Task: Add an event with the title Third Coffee Meeting with a Client, date '2023/12/29', time 7:50 AM to 9:50 AMand add a description: The AGM will conclude with a summary of the key outcomes, decisions, and action points discussed during the meeting. It will also provide a glimpse into the organization's strategic priorities and initiatives for the upcoming year. Attendees will leave with a clear understanding of the organization's performance, direction, and the shared commitment to its success., put the event into Blue category, logged in from the account softage.3@softage.netand send the event invitation to softage.9@softage.net and softage.10@softage.net. Set a reminder for the event 2 hour before
Action: Mouse moved to (104, 113)
Screenshot: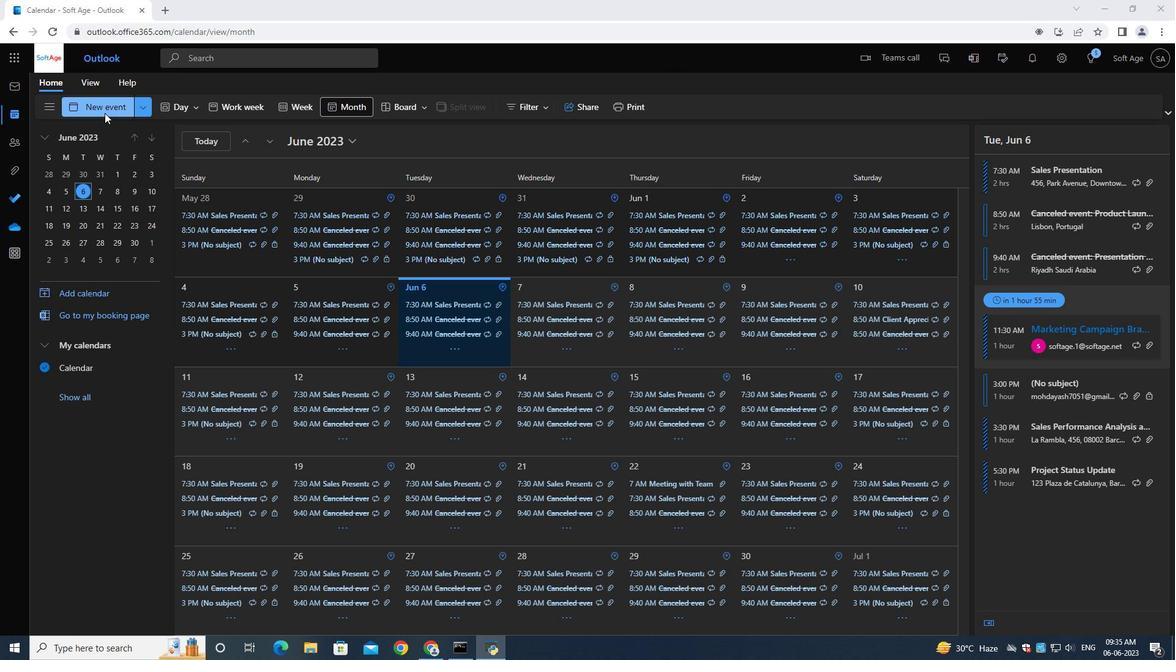 
Action: Mouse pressed left at (104, 113)
Screenshot: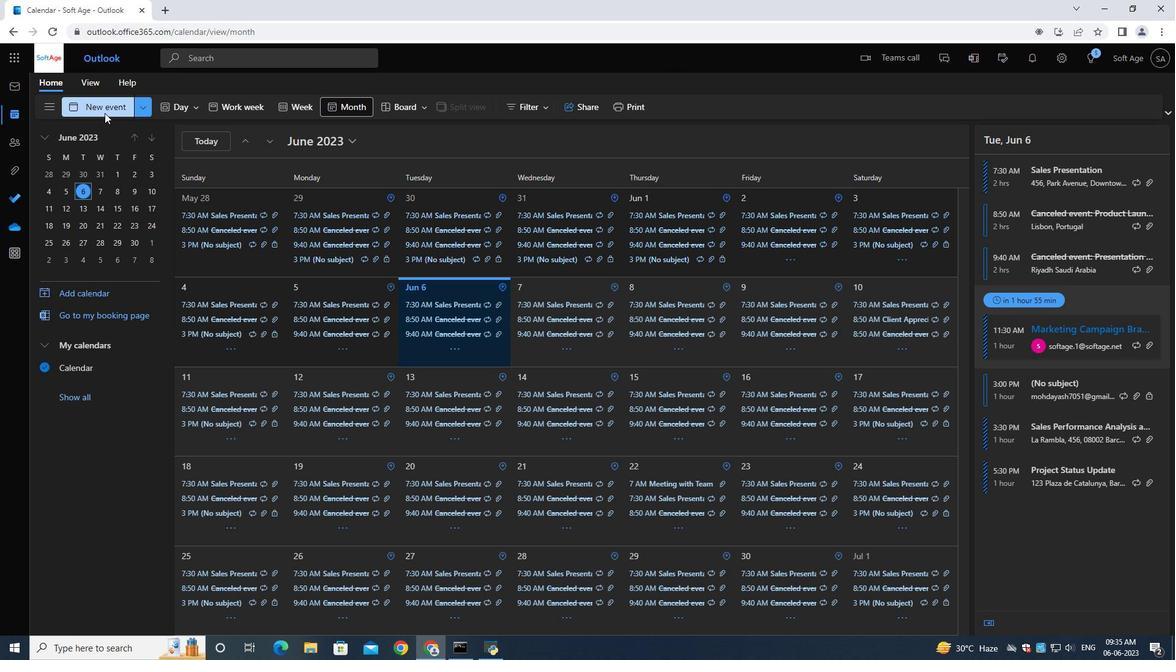 
Action: Mouse moved to (335, 179)
Screenshot: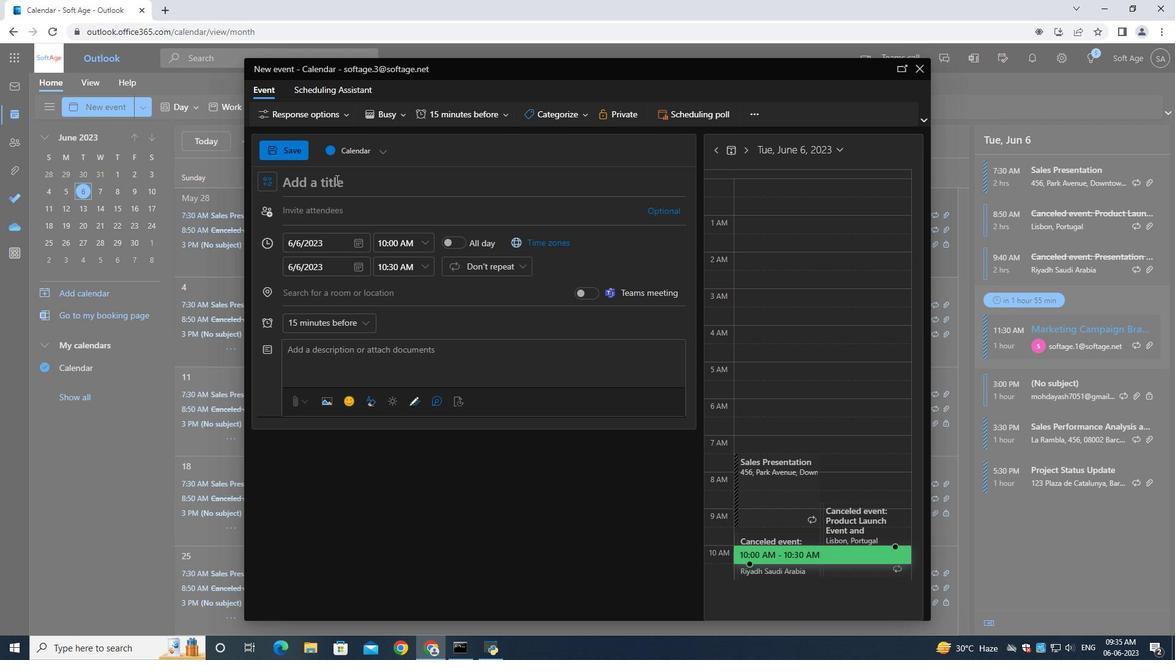 
Action: Mouse pressed left at (335, 179)
Screenshot: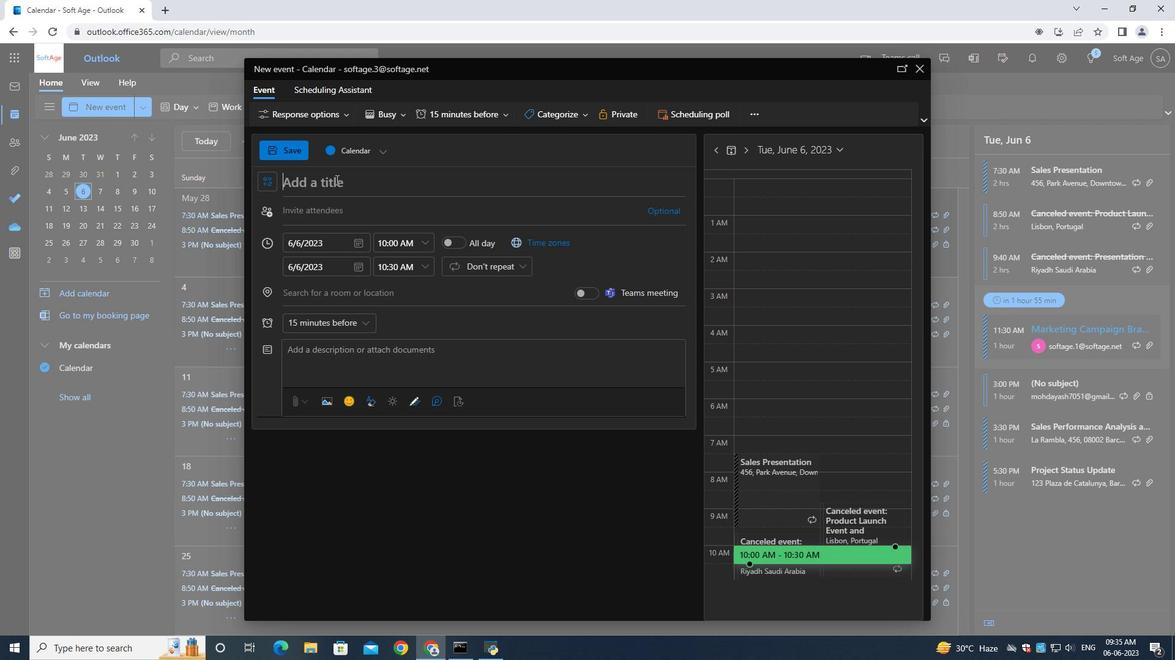
Action: Mouse moved to (335, 179)
Screenshot: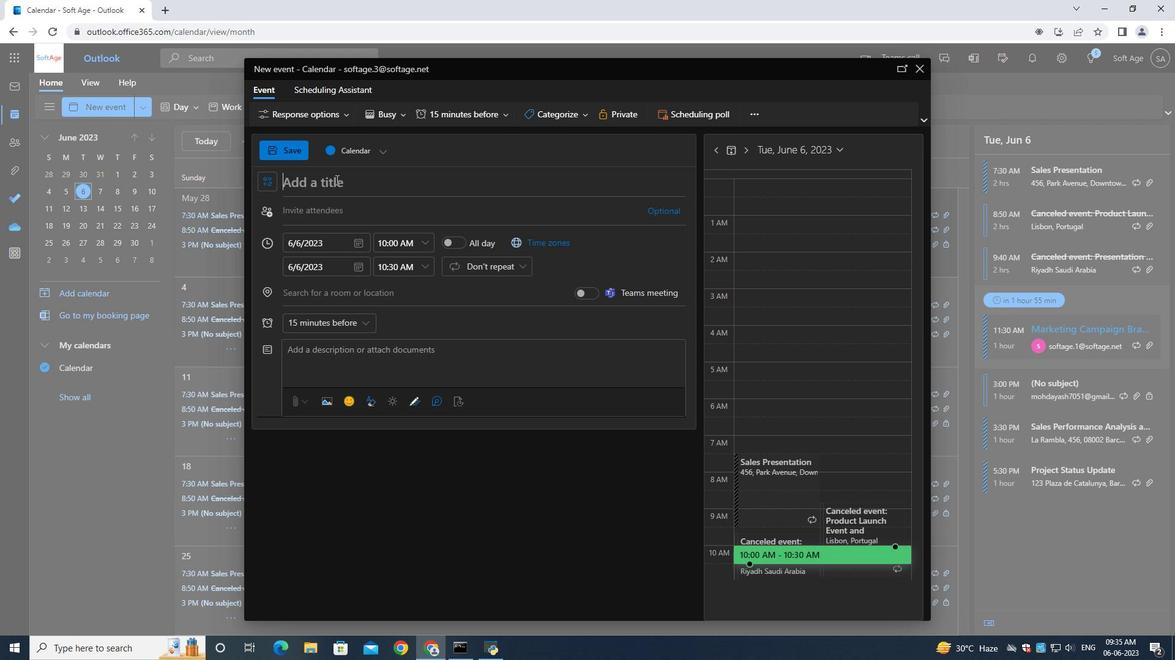 
Action: Key pressed <Key.shift><Key.shift><Key.shift>Third<Key.space><Key.shift>Coffee<Key.space><Key.shift><Key.shift><Key.shift><Key.shift><Key.shift><Key.shift><Key.shift><Key.shift><Key.shift><Key.shift><Key.shift><Key.shift><Key.shift><Key.shift><Key.shift><Key.shift><Key.shift><Key.shift><Key.shift><Key.shift><Key.shift><Key.shift><Key.shift>Meeting<Key.space>with<Key.space>a<Key.space><Key.shift>Client
Screenshot: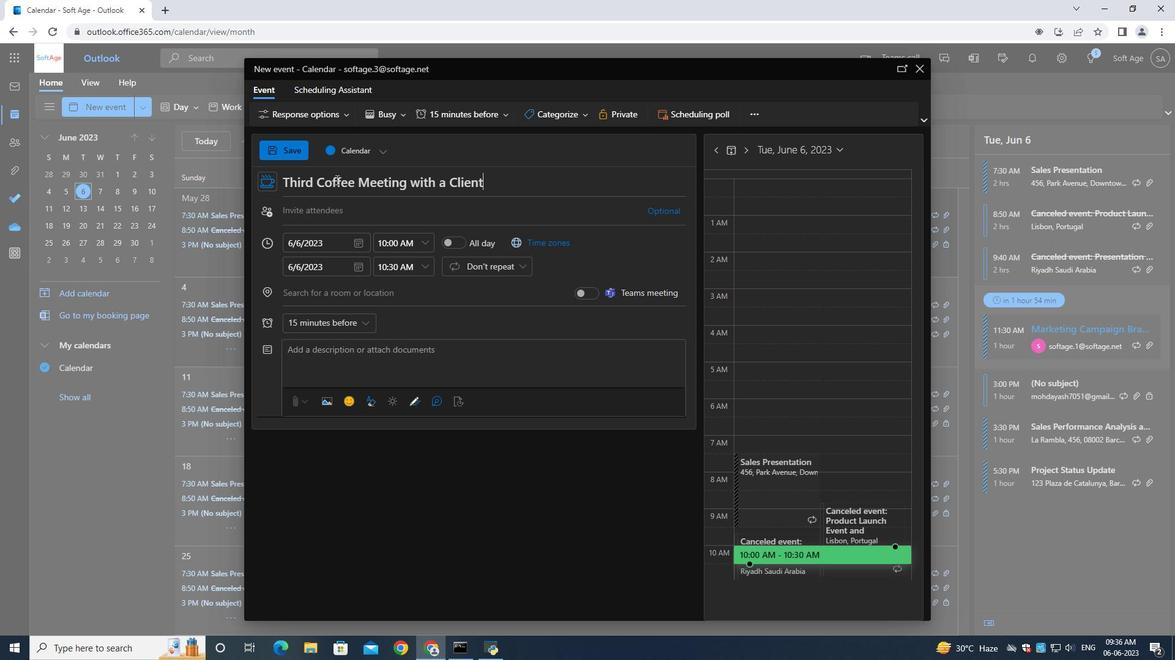 
Action: Mouse moved to (356, 241)
Screenshot: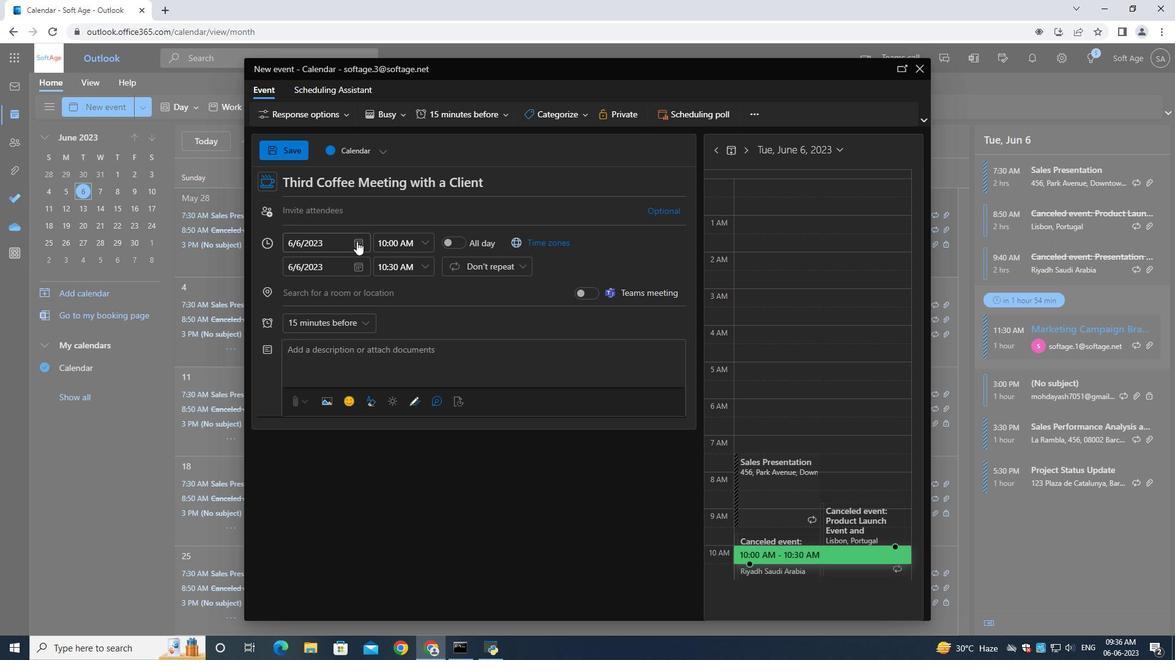 
Action: Mouse pressed left at (356, 241)
Screenshot: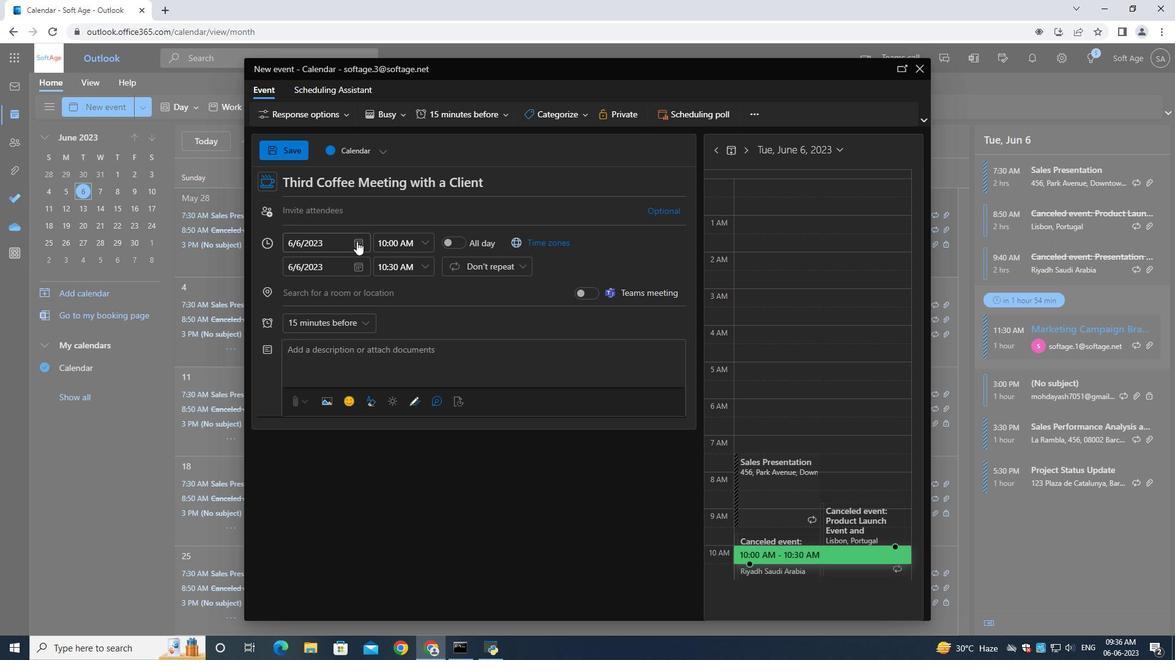 
Action: Mouse moved to (400, 266)
Screenshot: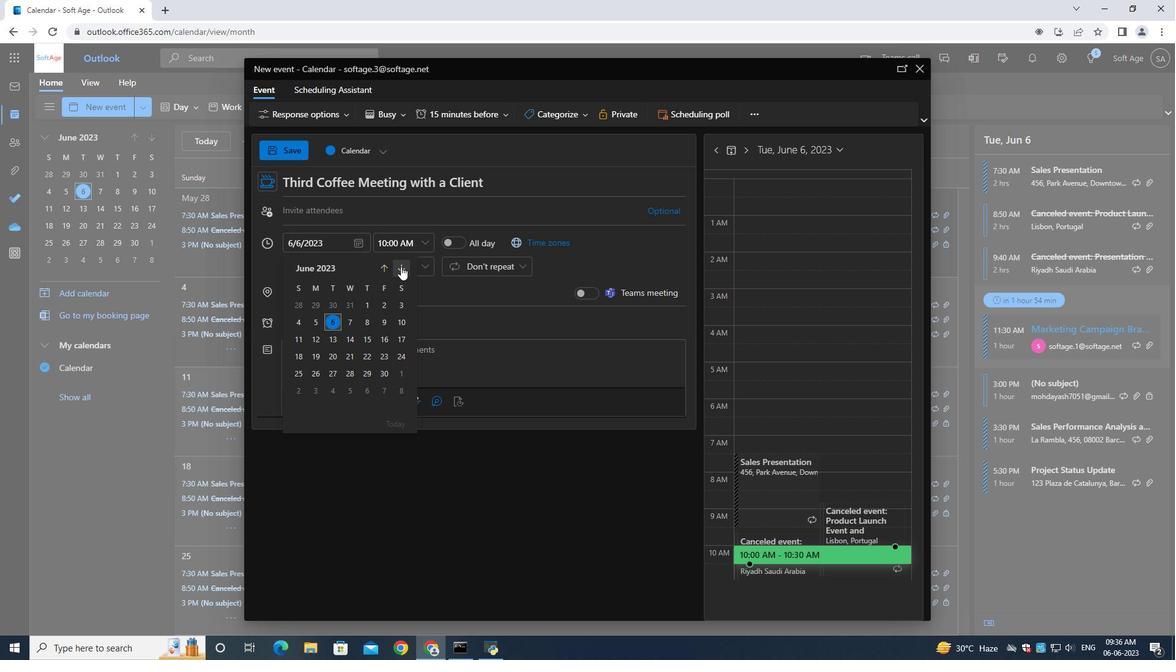 
Action: Mouse pressed left at (400, 266)
Screenshot: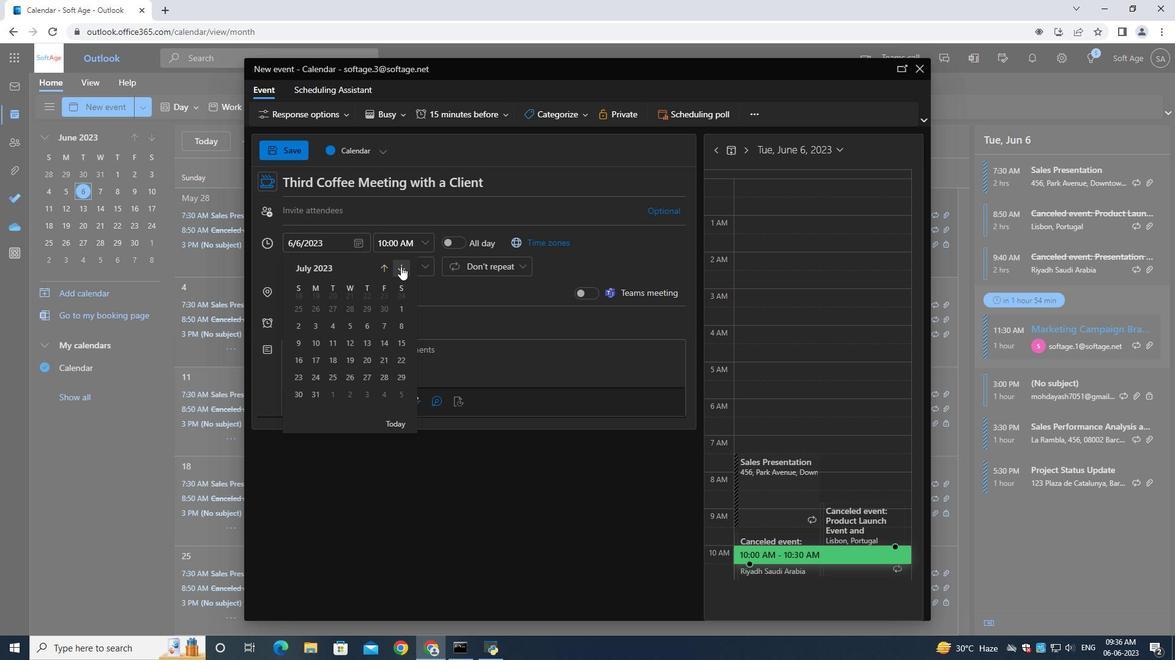
Action: Mouse moved to (400, 266)
Screenshot: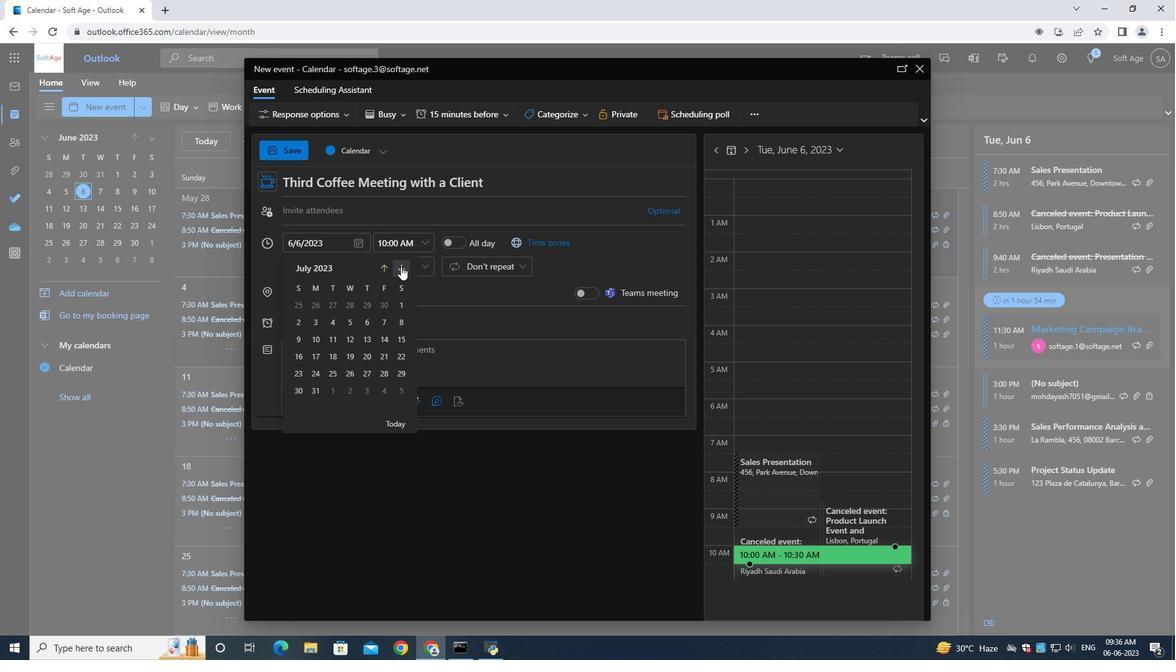 
Action: Mouse pressed left at (400, 266)
Screenshot: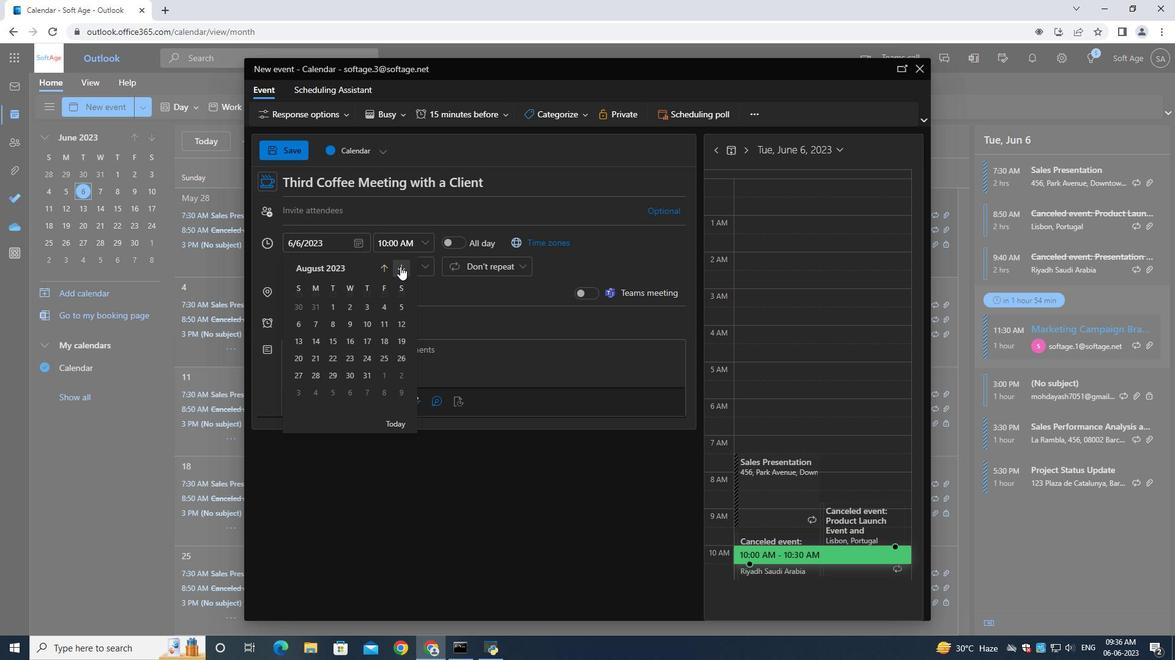 
Action: Mouse moved to (400, 266)
Screenshot: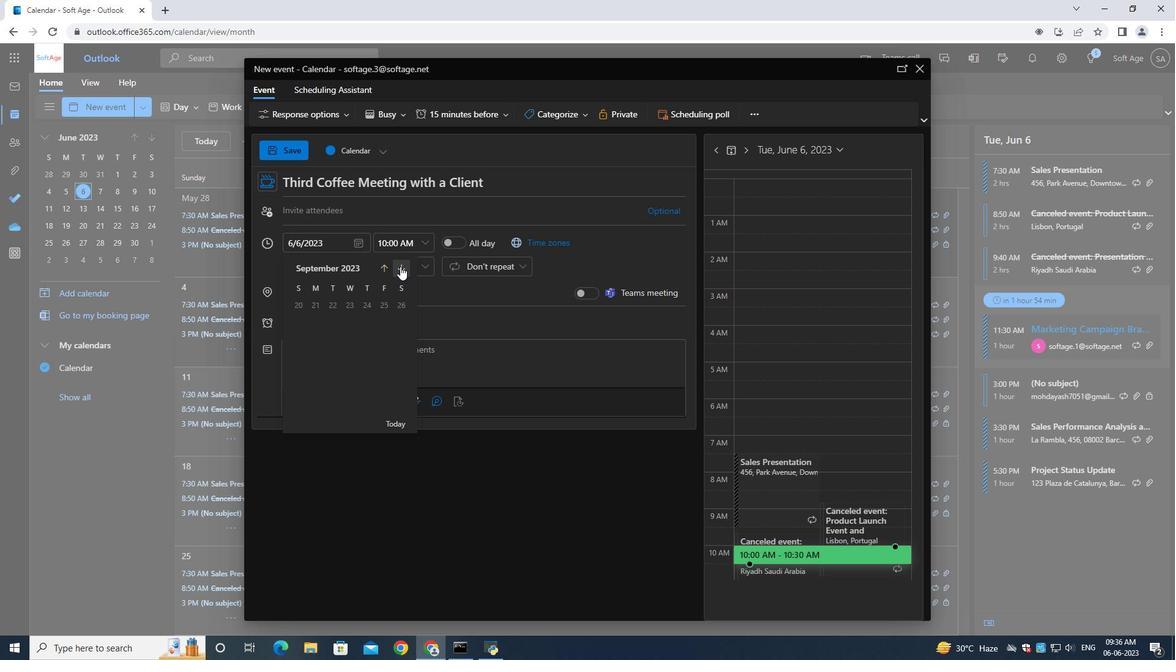 
Action: Mouse pressed left at (400, 266)
Screenshot: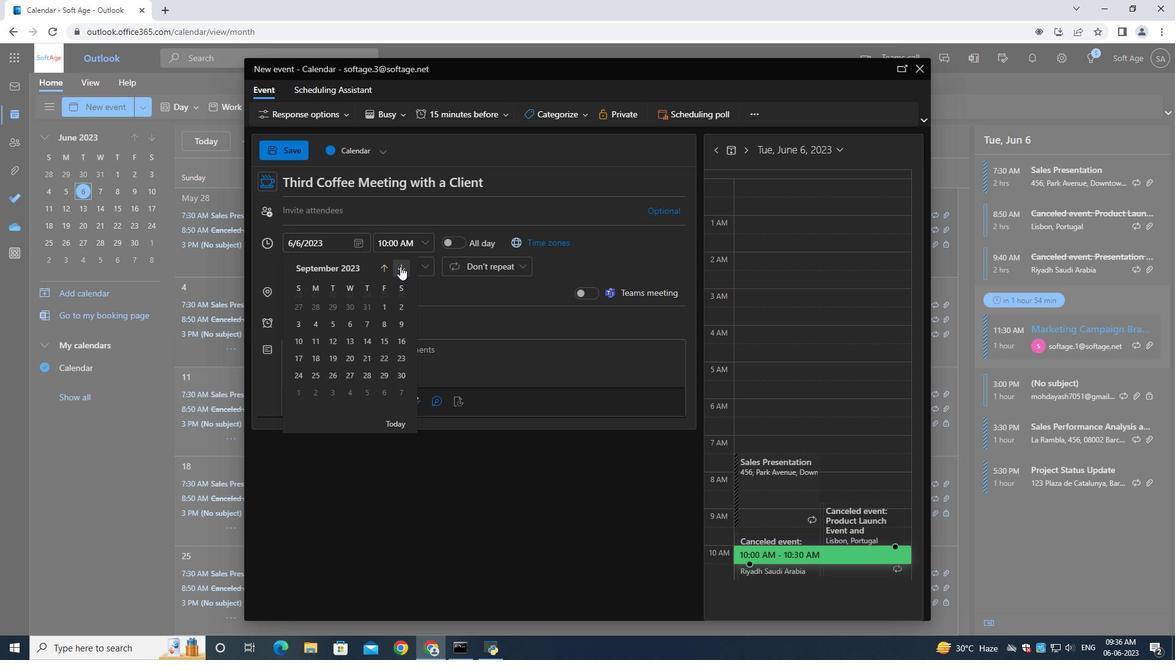 
Action: Mouse moved to (400, 266)
Screenshot: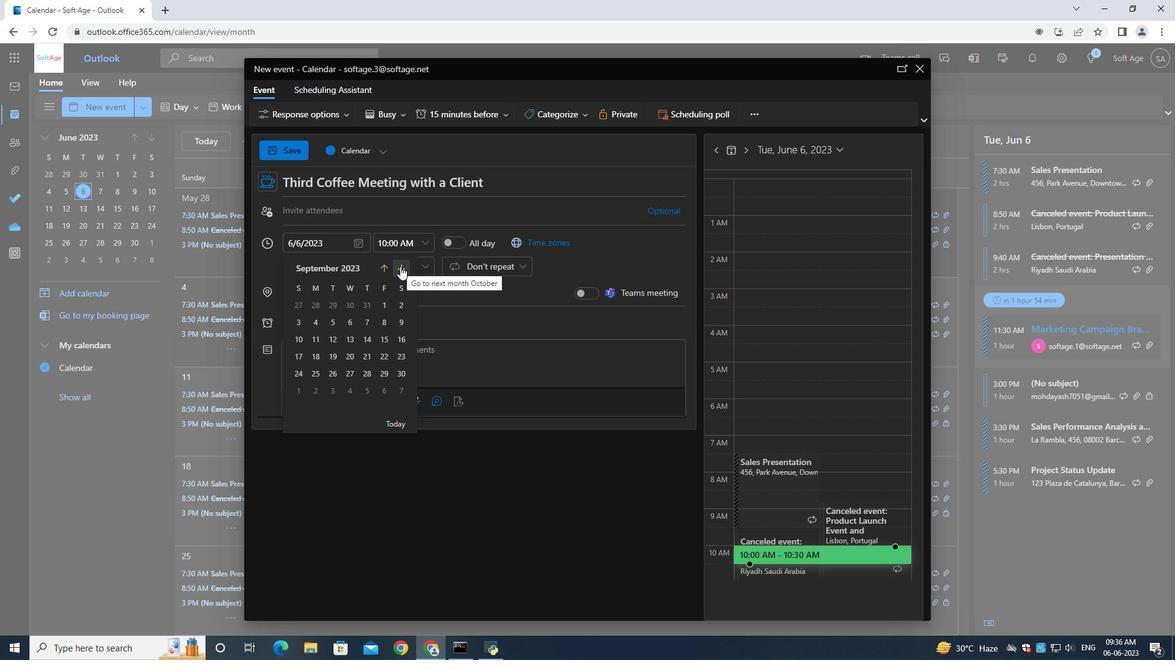 
Action: Mouse pressed left at (400, 266)
Screenshot: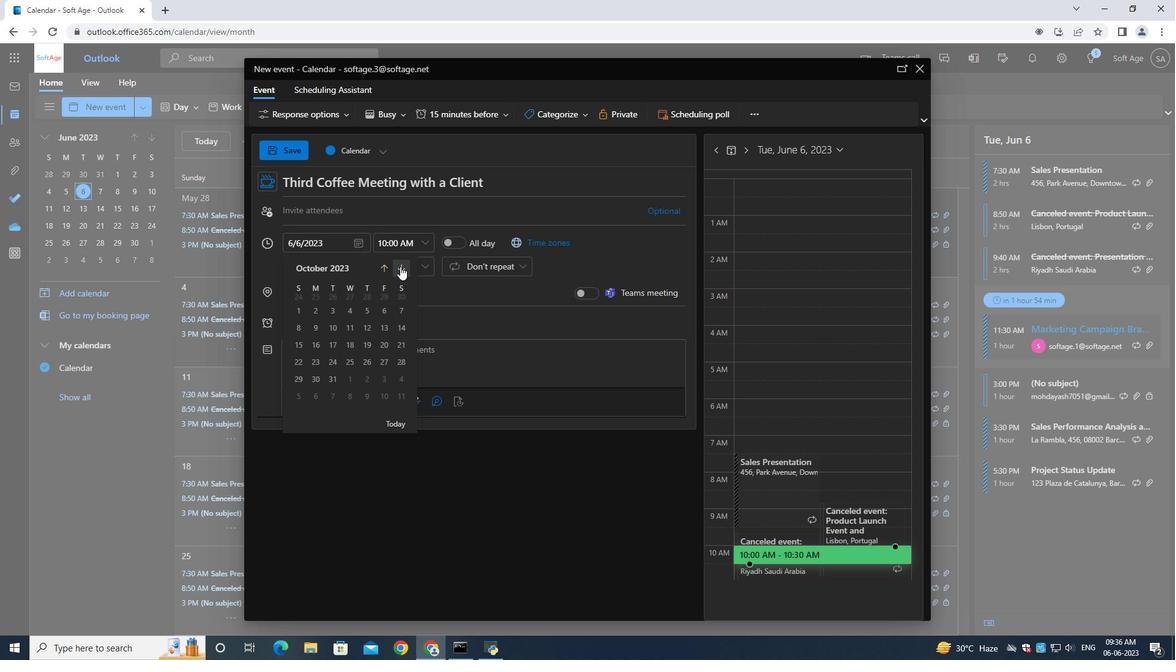 
Action: Mouse pressed left at (400, 266)
Screenshot: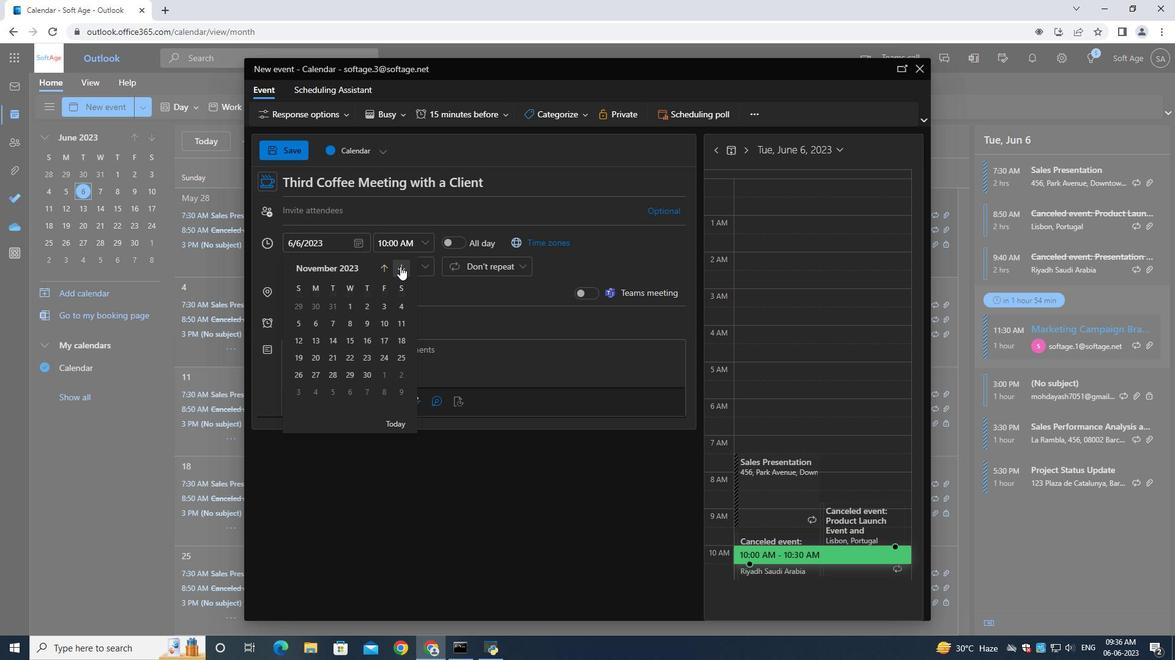
Action: Mouse pressed left at (400, 266)
Screenshot: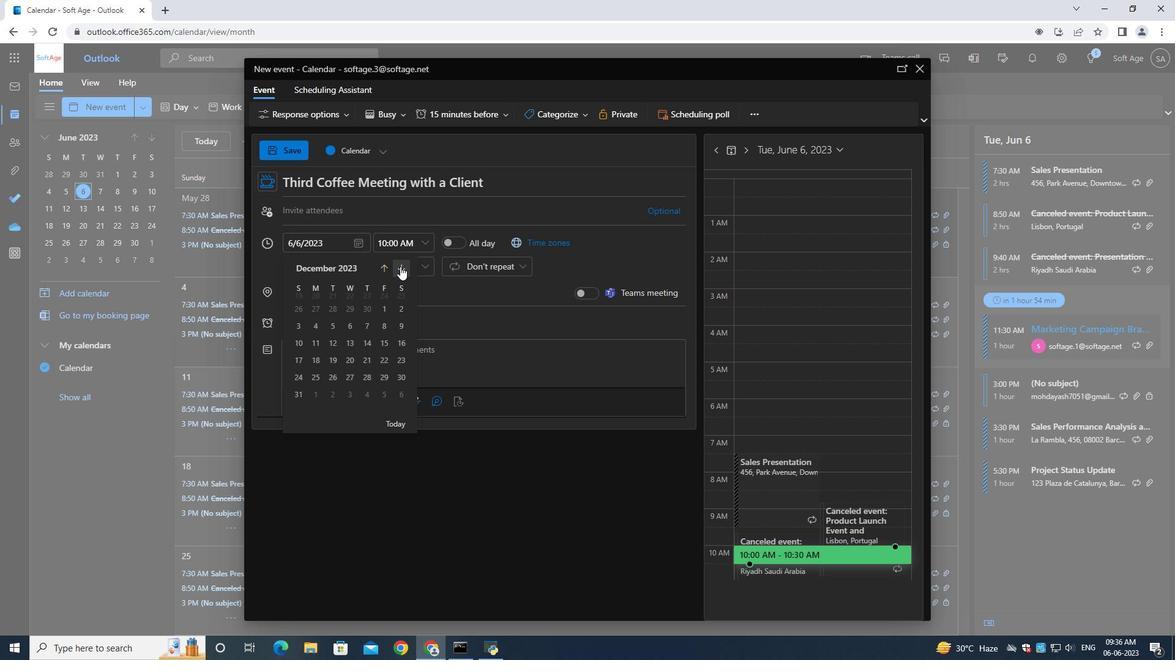 
Action: Mouse moved to (391, 379)
Screenshot: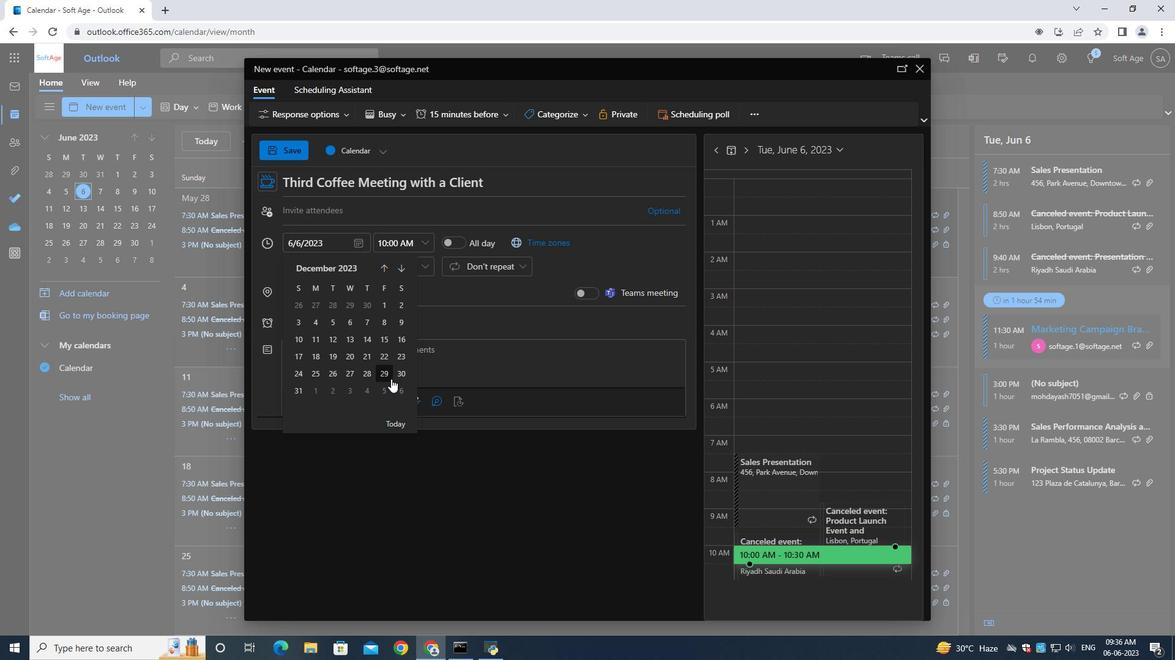 
Action: Mouse pressed left at (391, 379)
Screenshot: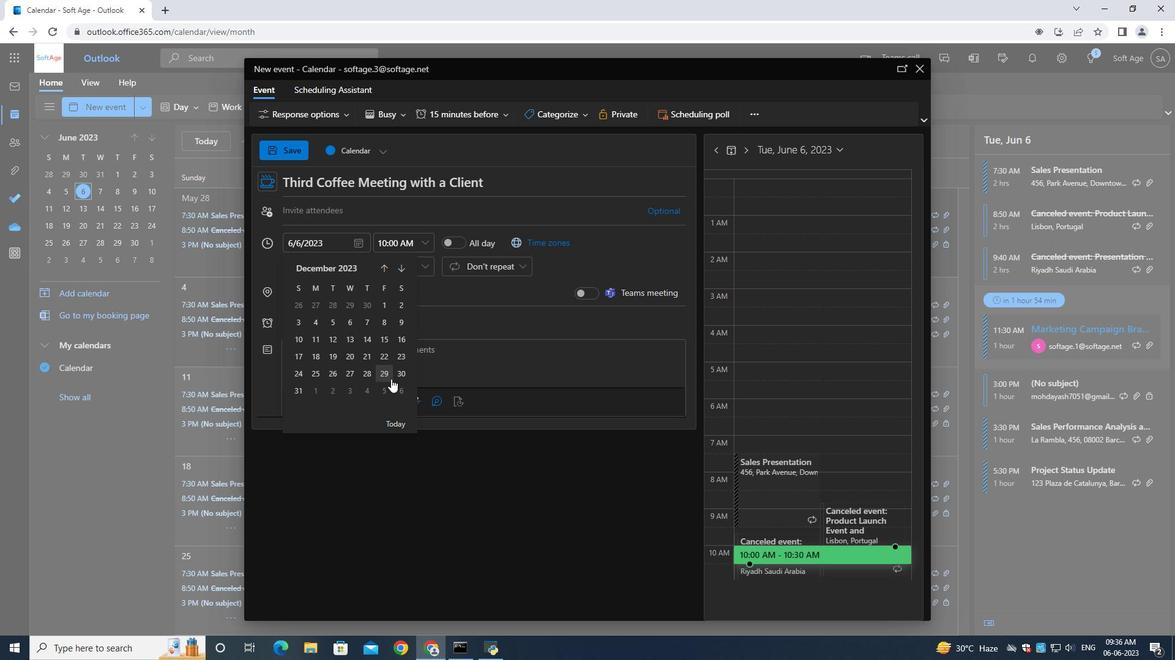 
Action: Mouse moved to (424, 244)
Screenshot: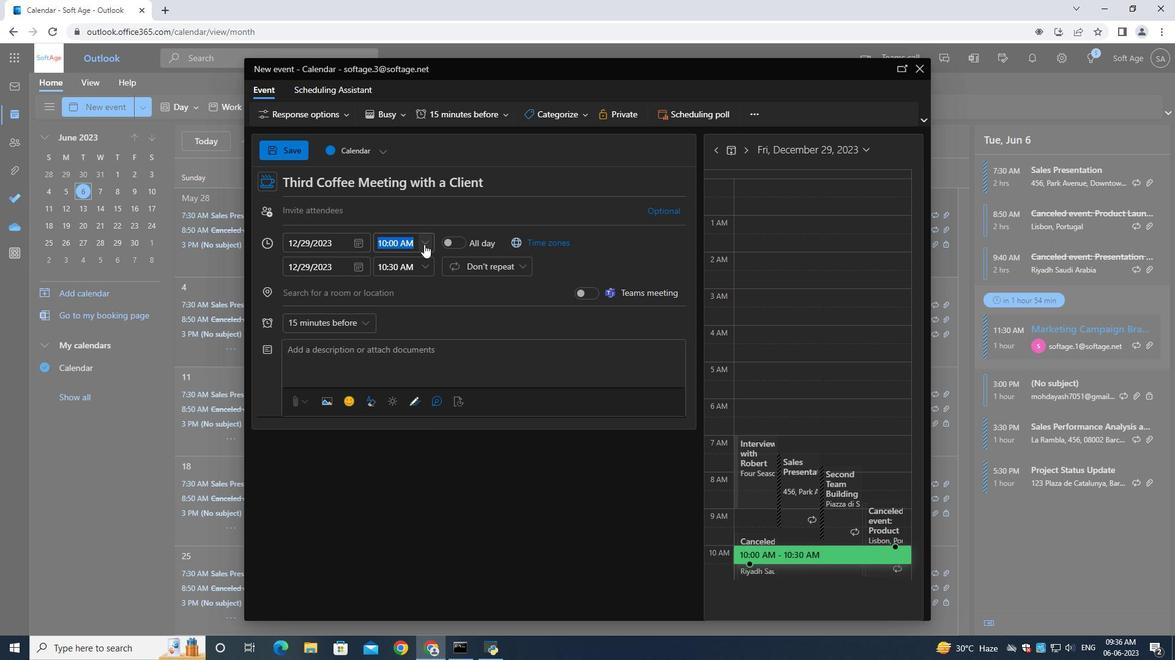 
Action: Mouse pressed left at (424, 244)
Screenshot: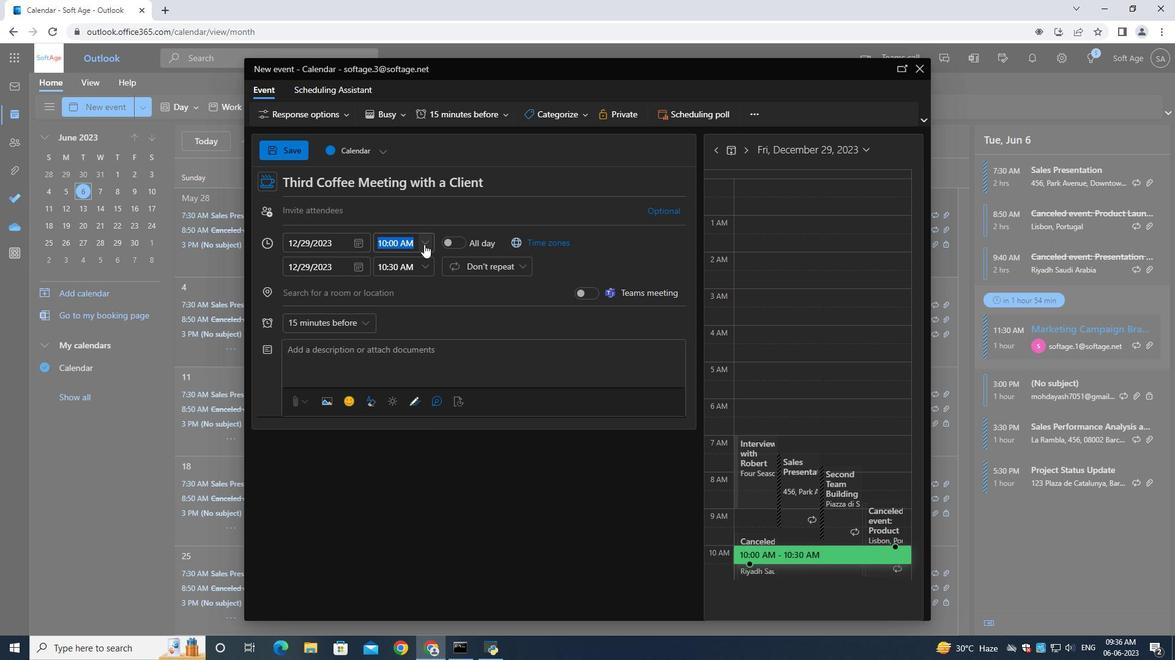 
Action: Mouse moved to (413, 246)
Screenshot: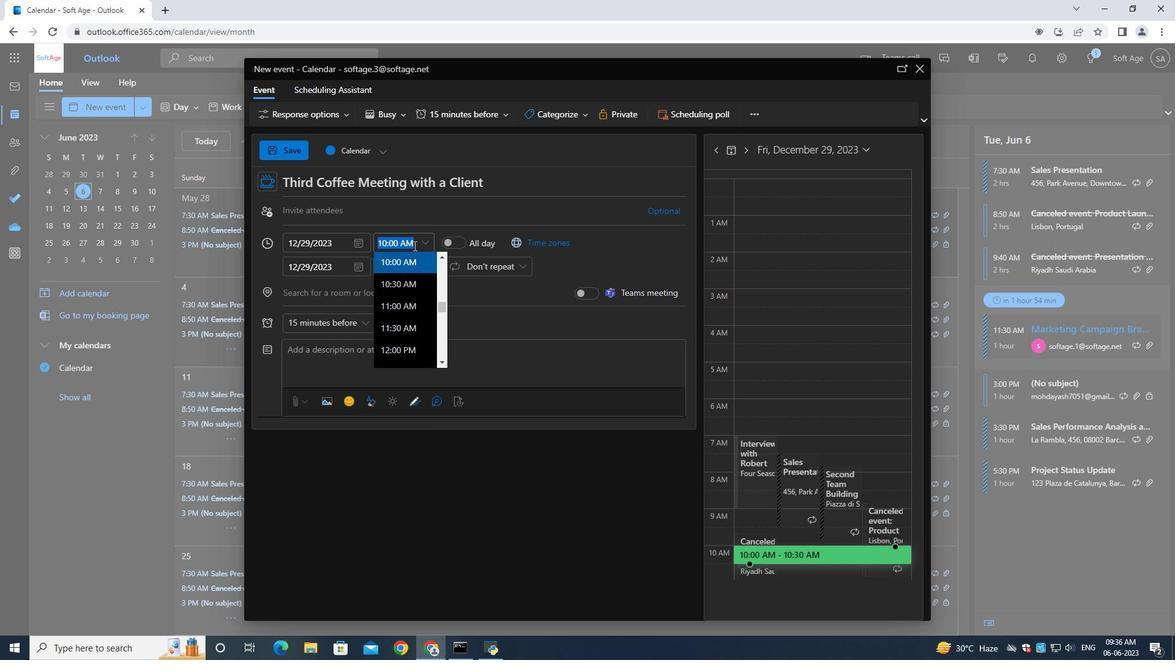 
Action: Key pressed 7<Key.enter><Key.shift_r><Key.shift_r><Key.shift_r><Key.shift_r><Key.shift_r><Key.shift_r><Key.shift_r><Key.shift_r><Key.shift_r><Key.shift_r><Key.shift_r><Key.shift_r><Key.shift_r><Key.shift_r><Key.shift_r><Key.shift_r><Key.shift_r>::<Key.backspace><Key.backspace>7<Key.shift_r>:50<Key.shift>AM
Screenshot: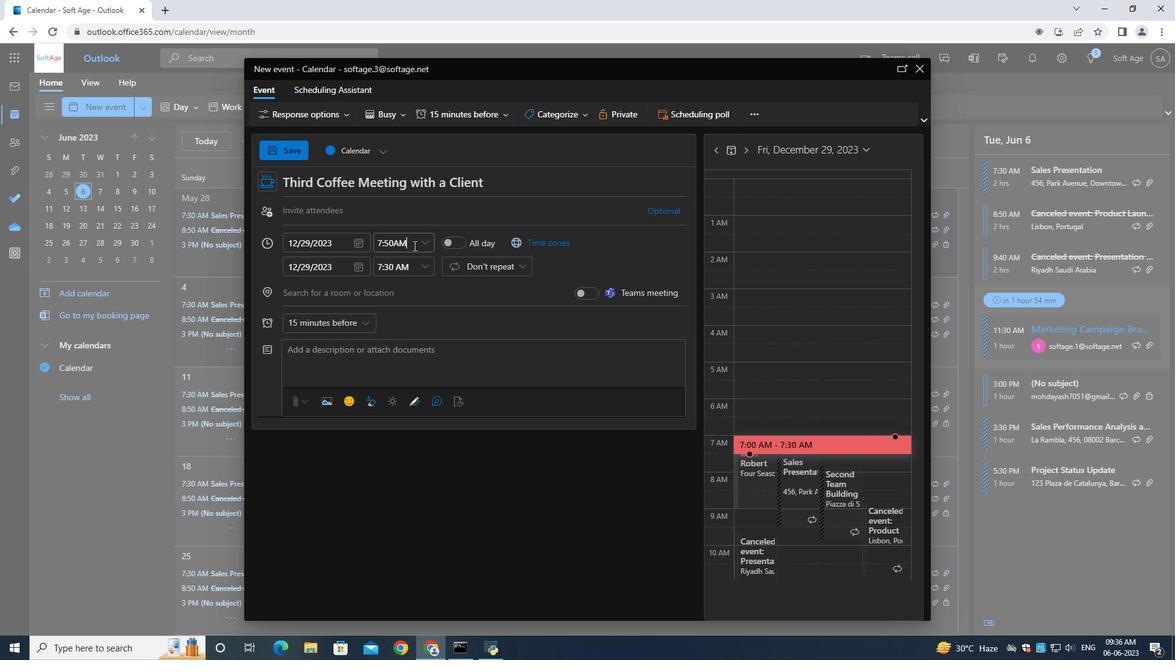 
Action: Mouse moved to (394, 268)
Screenshot: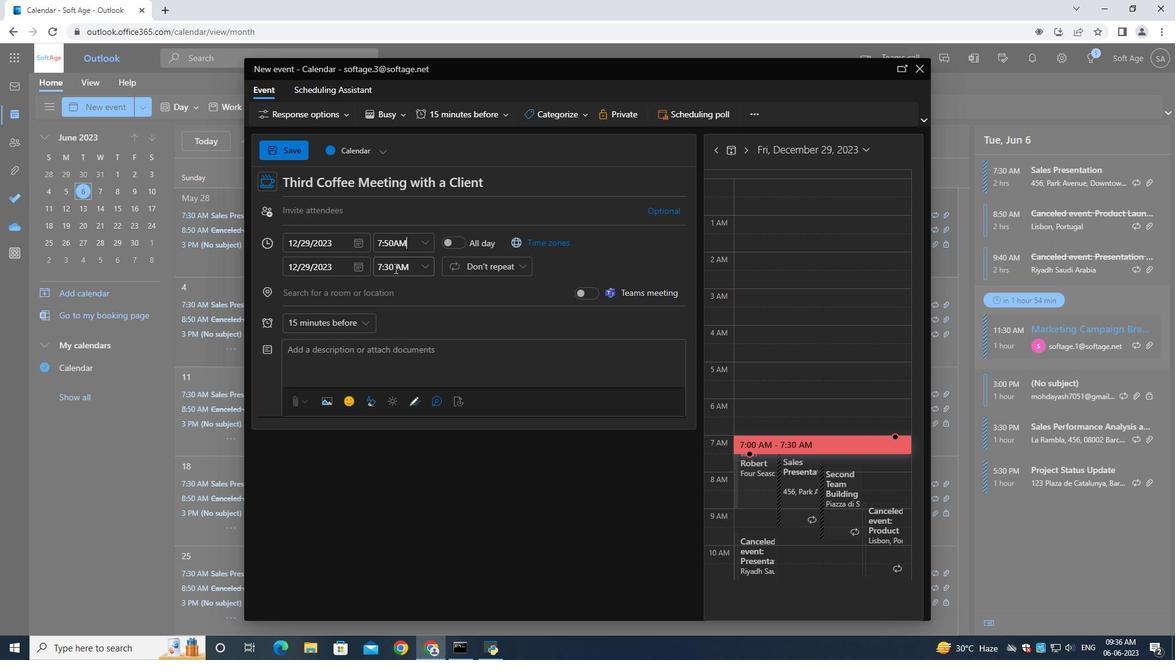 
Action: Mouse pressed left at (394, 268)
Screenshot: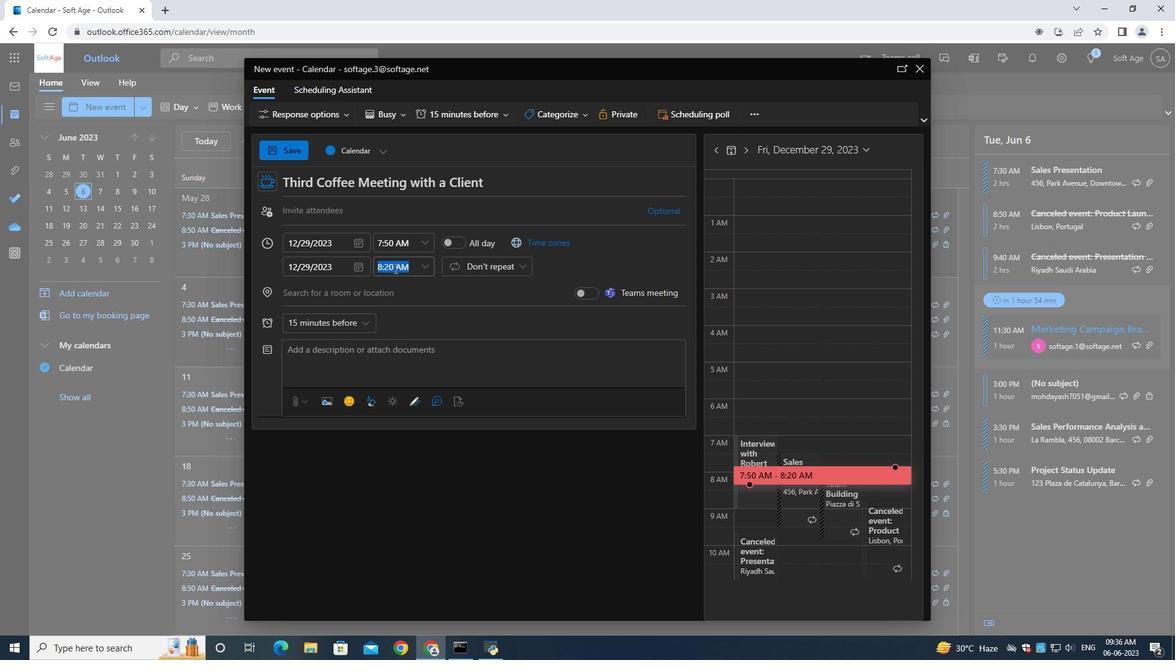 
Action: Key pressed 9<Key.shift_r><Key.shift_r><Key.shift_r>:50<Key.shift>AM
Screenshot: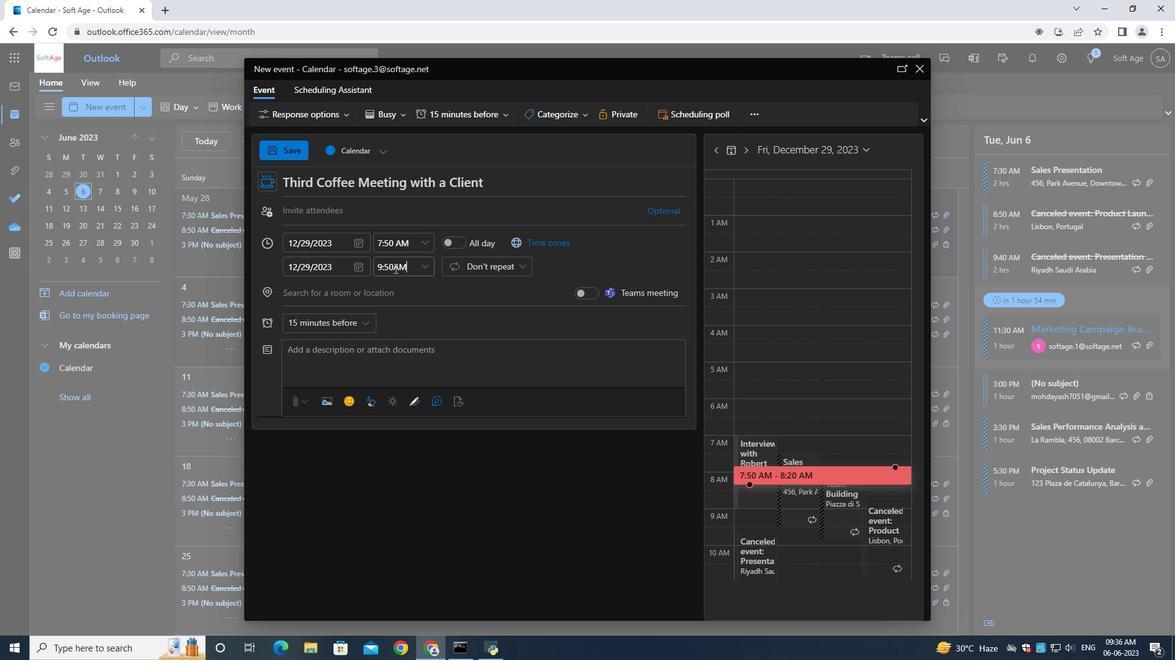 
Action: Mouse moved to (351, 346)
Screenshot: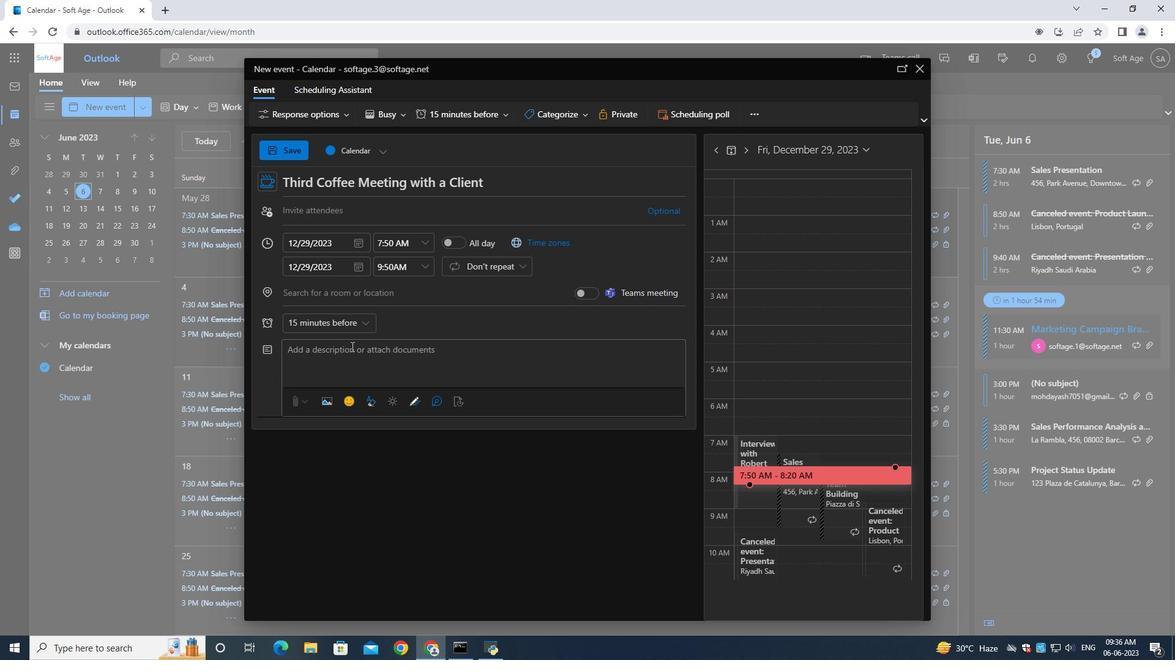 
Action: Mouse pressed left at (351, 346)
Screenshot: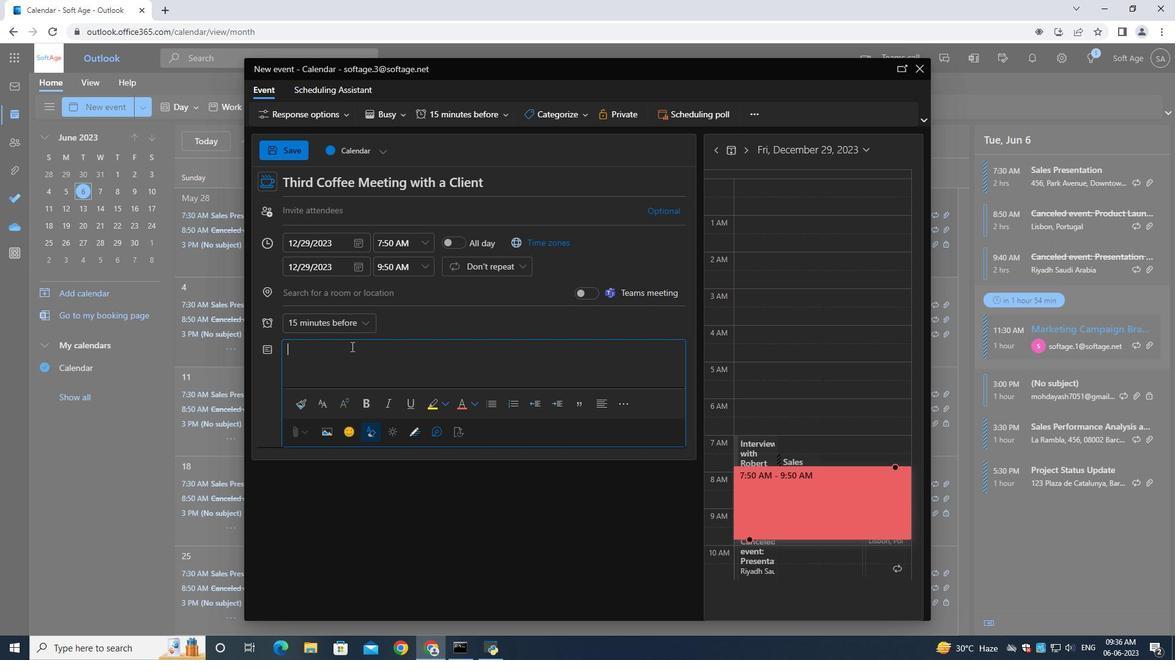 
Action: Mouse moved to (373, 334)
Screenshot: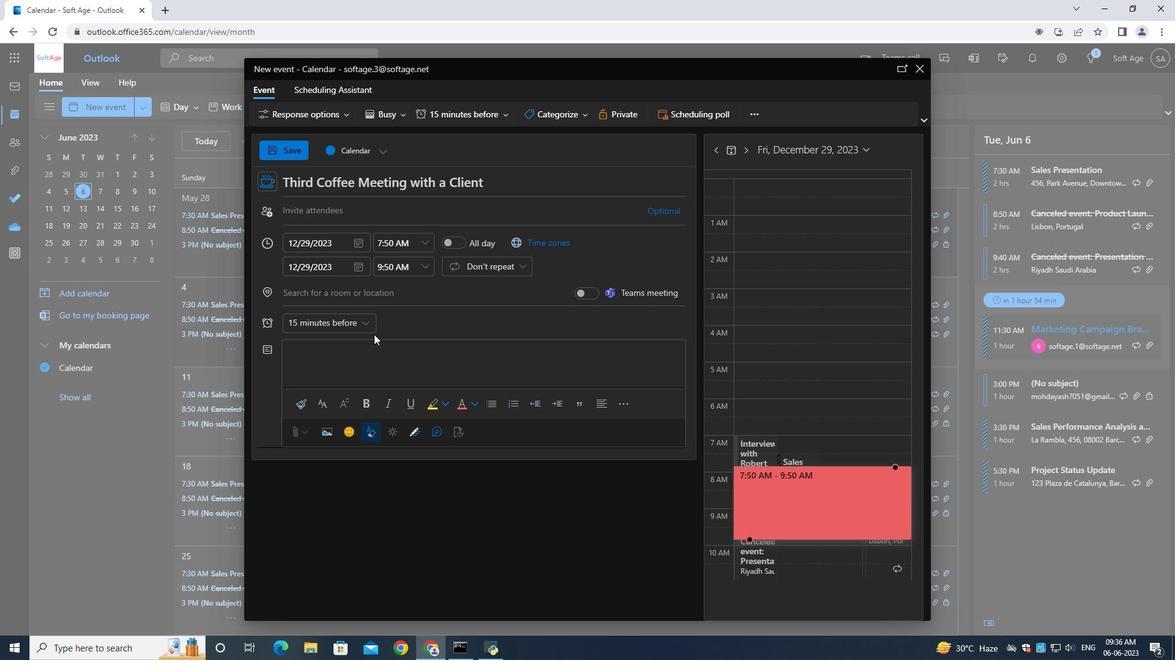 
Action: Key pressed <Key.shift>The<Key.space><Key.shift><Key.shift><Key.shift><Key.shift><Key.shift><Key.shift><Key.shift><Key.shift><Key.shift><Key.shift><Key.shift><Key.shift><Key.shift><Key.shift>AGM<Key.space>will<Key.space>conclude<Key.space>with<Key.space>a<Key.space>summary<Key.space>of<Key.space>the<Key.space>key<Key.space>outcomes,<Key.space>decisions,<Key.space>and<Key.space>action<Key.space>points<Key.space>discissed<Key.space>during<Key.space>the<Key.space>meeting.<Key.space><Key.shift>It<Key.space>will<Key.space>also<Key.space>provide<Key.space>a<Key.space>glimpse<Key.space><Key.space>into<Key.space>the<Key.space>organization's<Key.space>strategic<Key.space>priorities<Key.space>and<Key.space>initiatives<Key.space>for<Key.space>the<Key.space>upcoming<Key.space>year.<Key.space><Key.shift>Attendees<Key.space>will<Key.space>leave<Key.space>with<Key.space>a<Key.space>clear<Key.space>understanding<Key.space>of<Key.space>the<Key.space>organization's<Key.space>performance,<Key.space>direction,<Key.space>and<Key.space>the<Key.space>shared<Key.space>commitment<Key.space>to<Key.space>t<Key.backspace>its<Key.space>success.
Screenshot: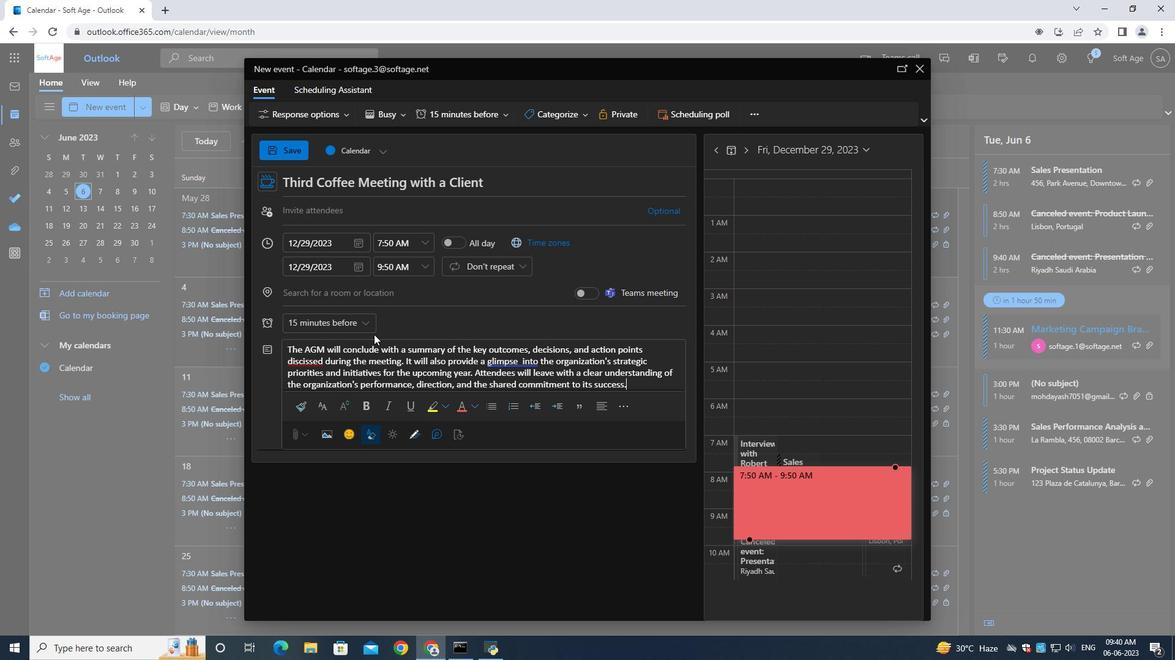 
Action: Mouse moved to (559, 105)
Screenshot: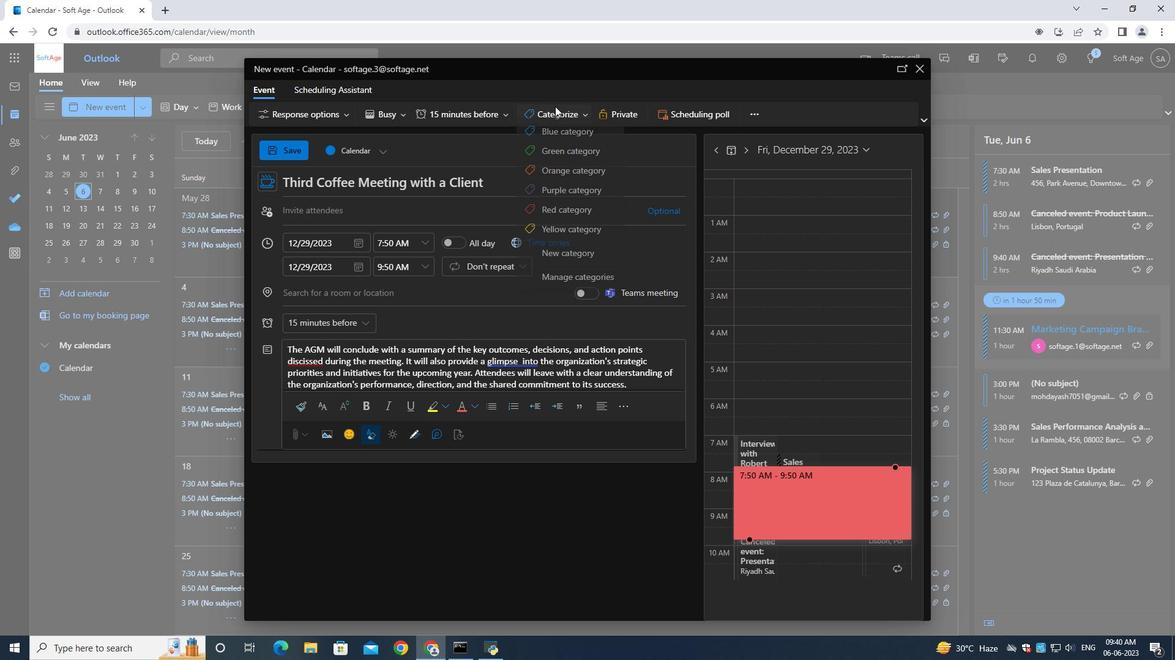 
Action: Mouse pressed left at (559, 105)
Screenshot: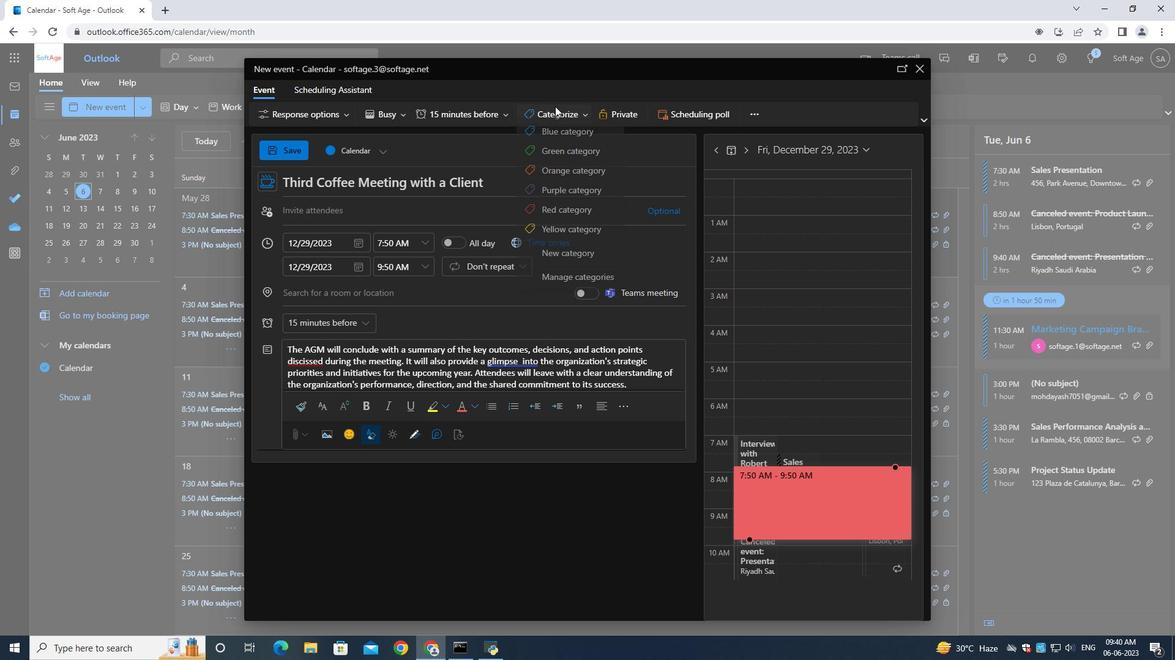 
Action: Mouse moved to (548, 133)
Screenshot: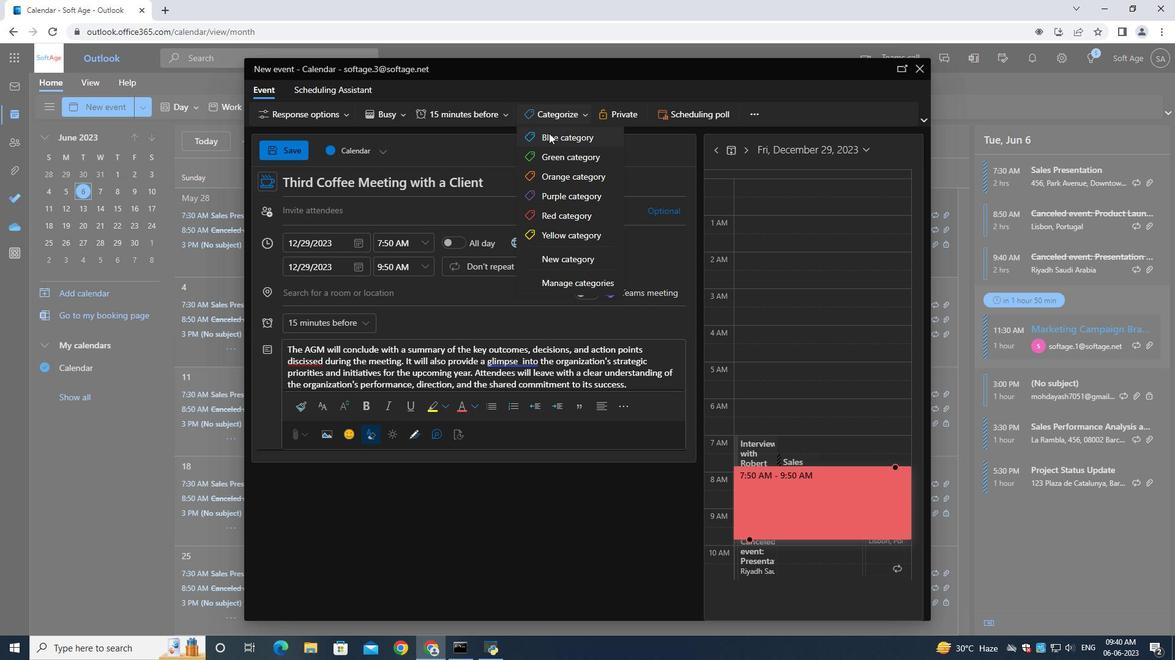 
Action: Mouse pressed left at (548, 133)
Screenshot: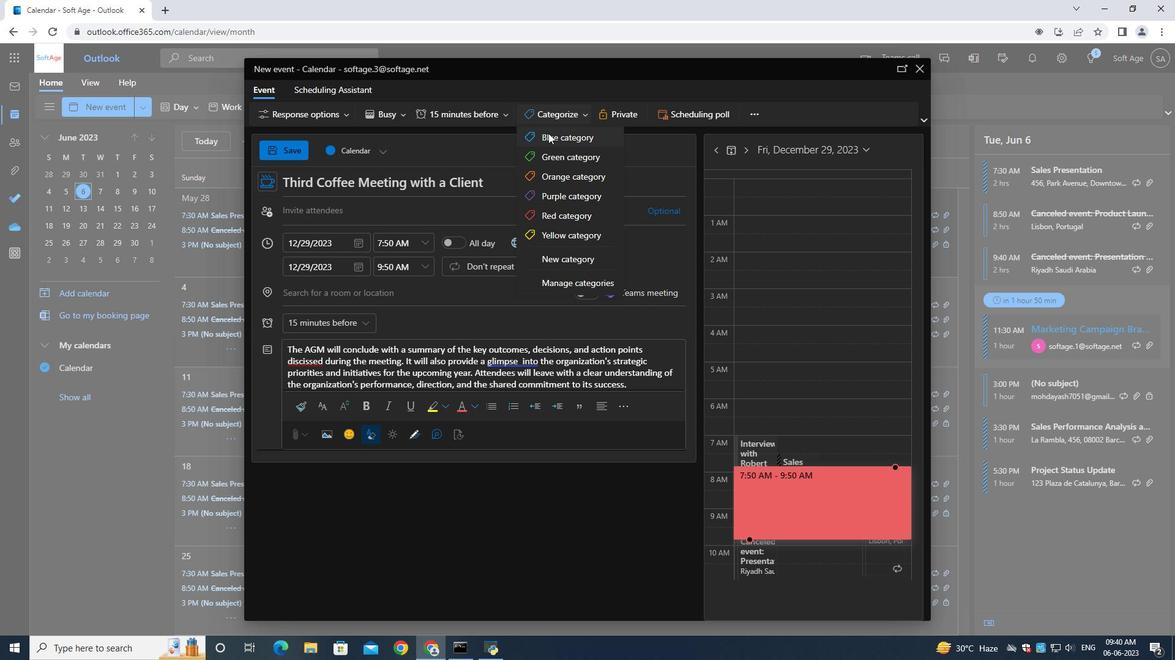 
Action: Mouse moved to (361, 208)
Screenshot: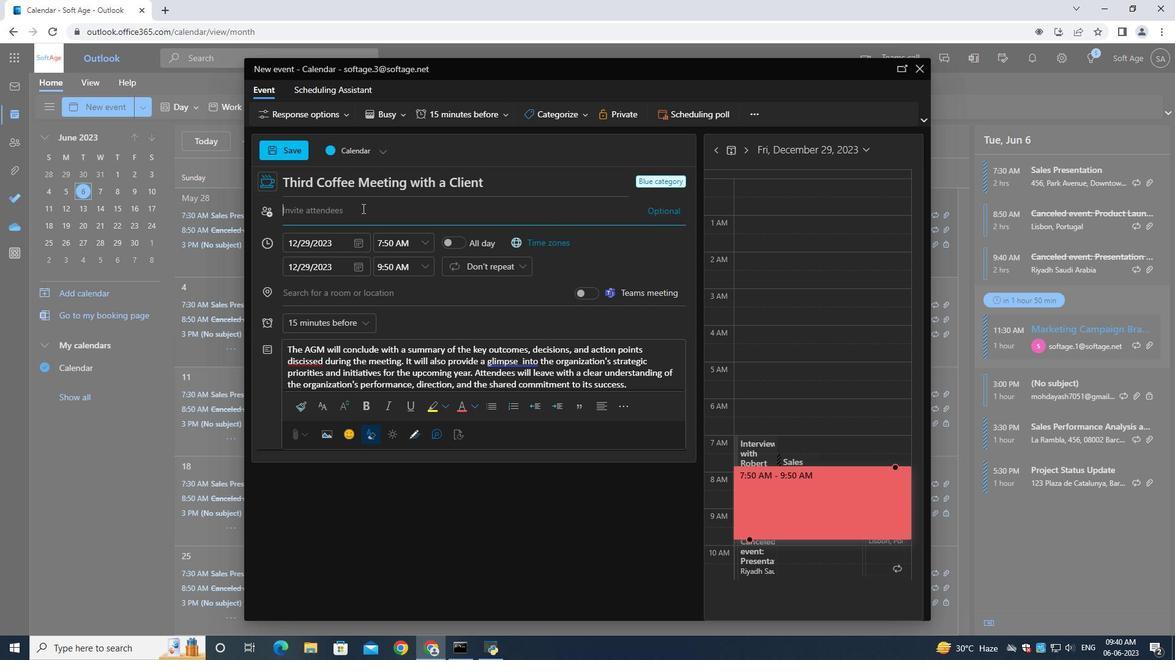 
Action: Mouse pressed left at (361, 208)
Screenshot: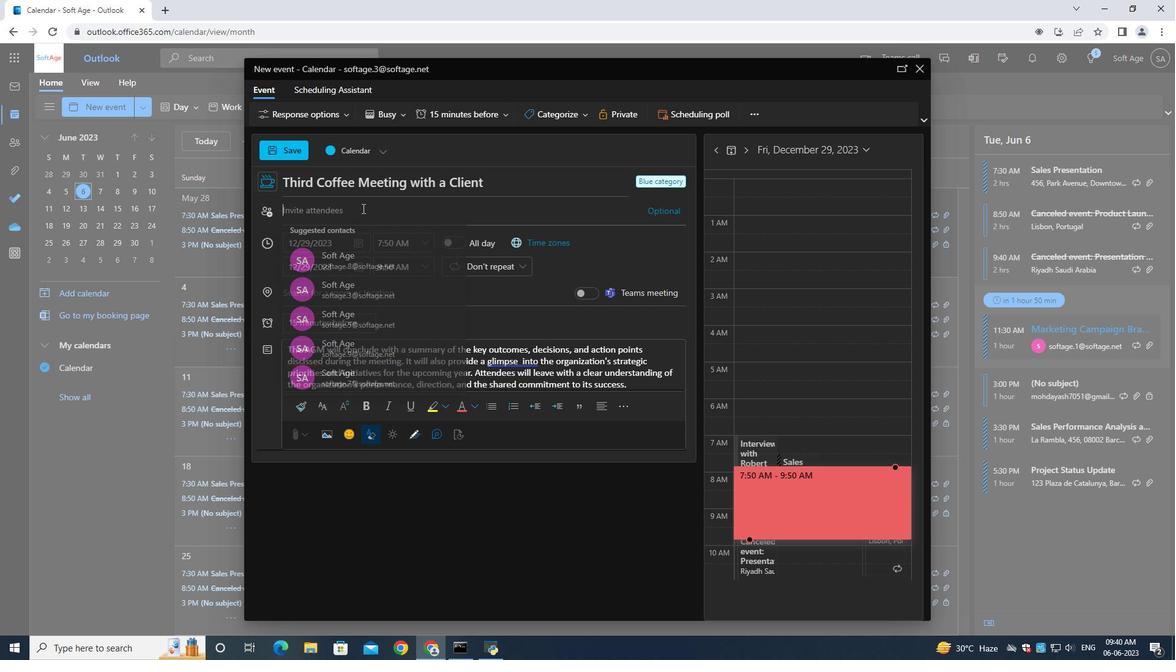 
Action: Mouse moved to (362, 208)
Screenshot: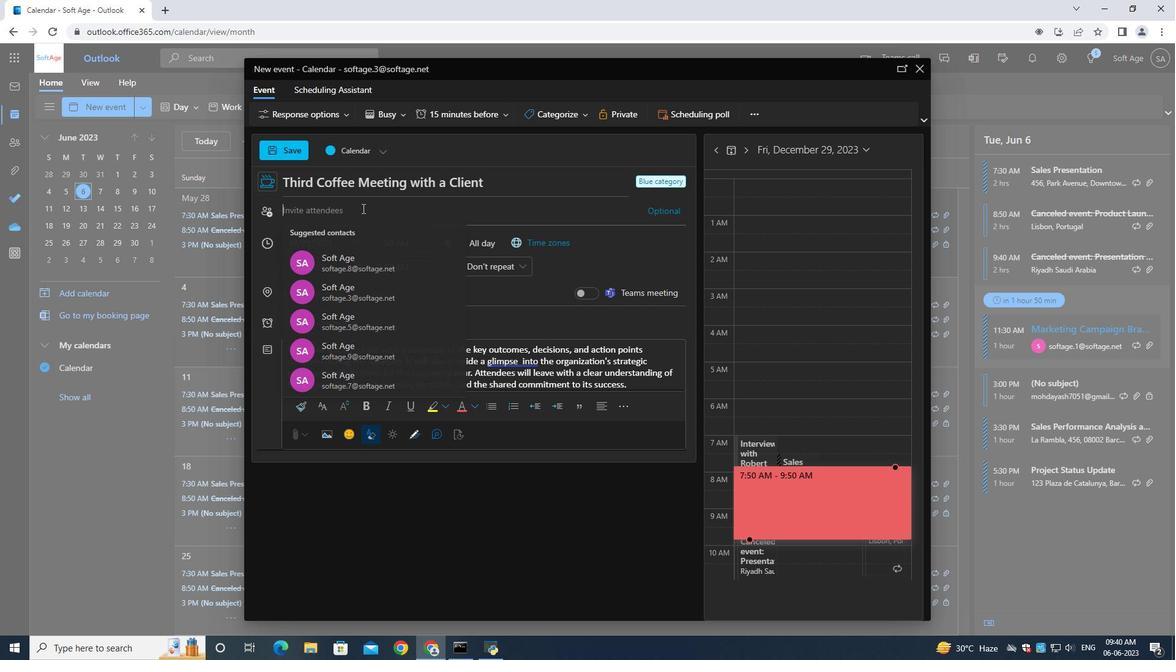 
Action: Key pressed softage.9<Key.shift>@softage.n<Key.backspace>e<Key.backspace>net
Screenshot: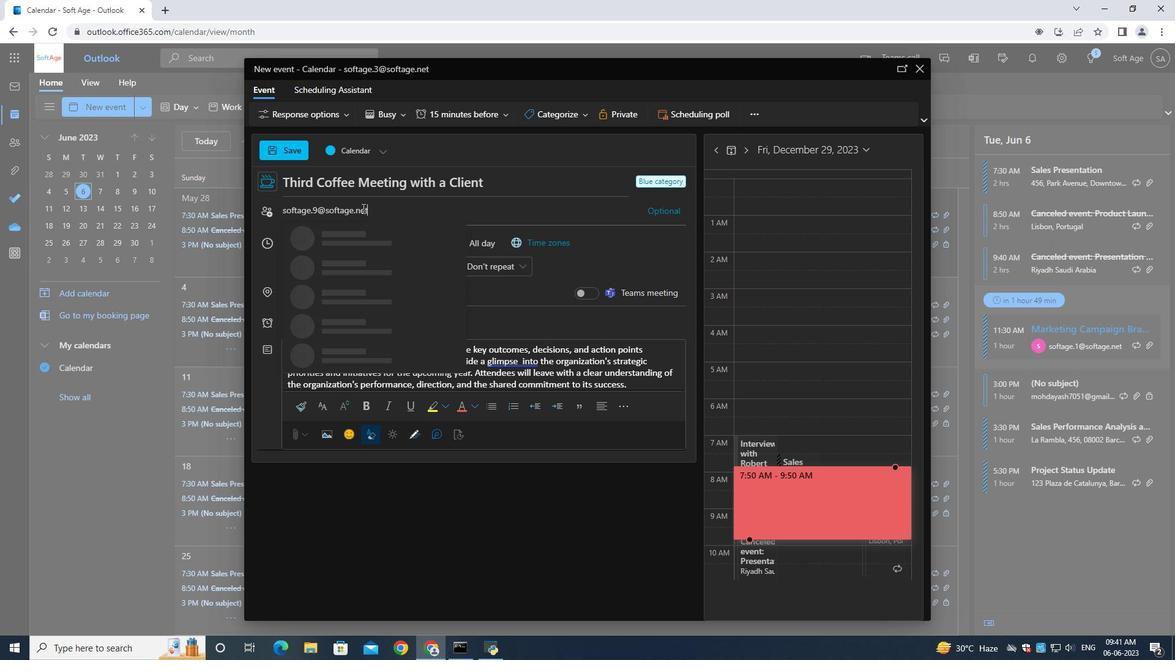 
Action: Mouse moved to (346, 242)
Screenshot: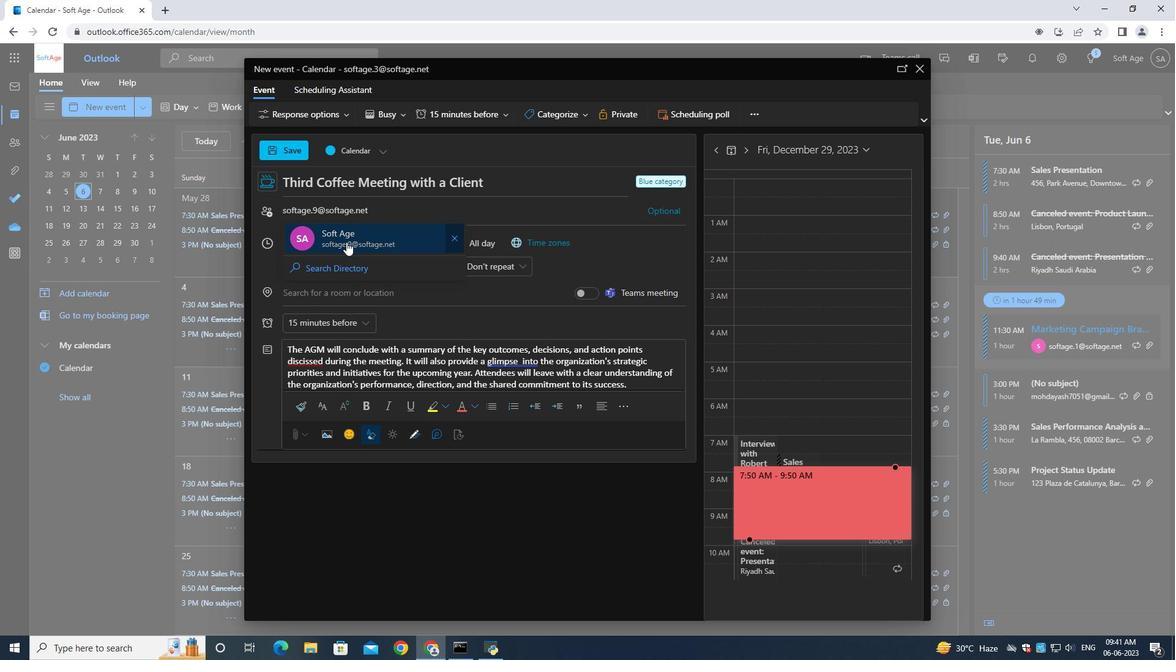 
Action: Mouse pressed left at (346, 242)
Screenshot: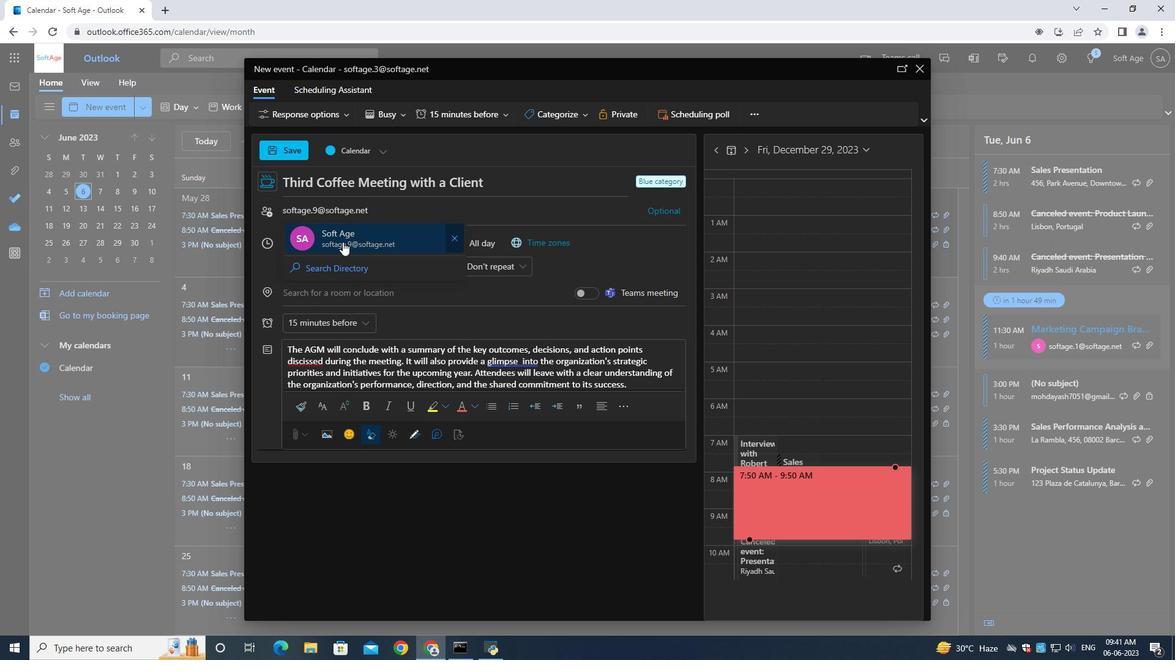 
Action: Mouse moved to (368, 219)
Screenshot: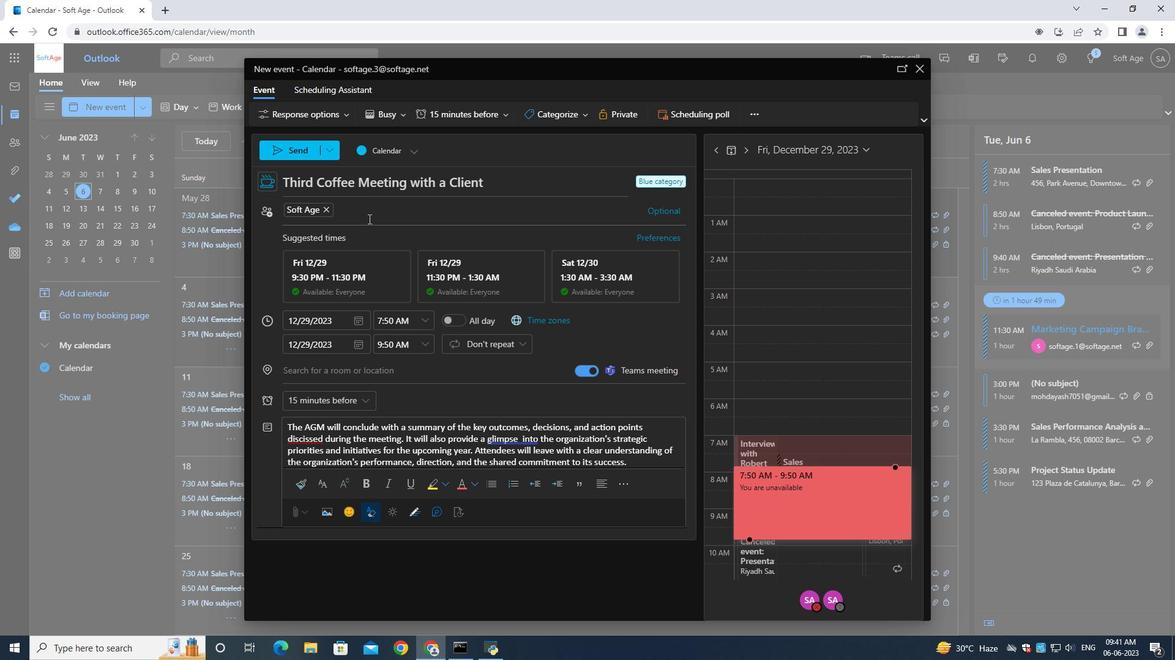 
Action: Key pressed softage.10<Key.shift>@softahe<Key.backspace><Key.backspace>h<Key.backspace>ge.net
Screenshot: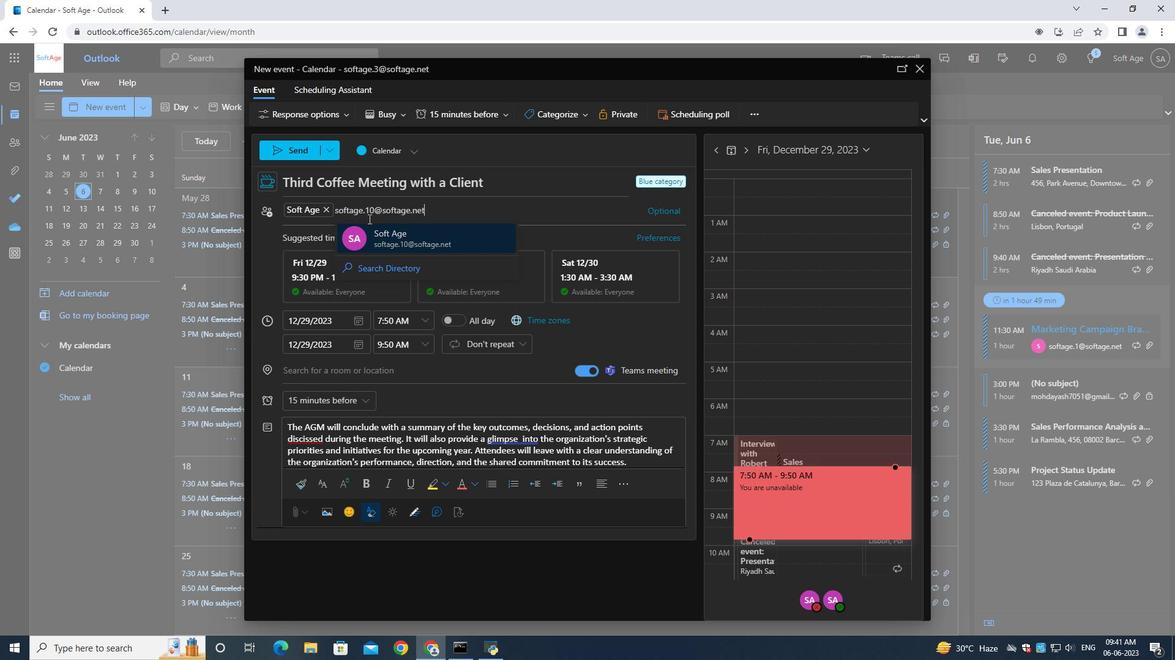 
Action: Mouse moved to (401, 216)
Screenshot: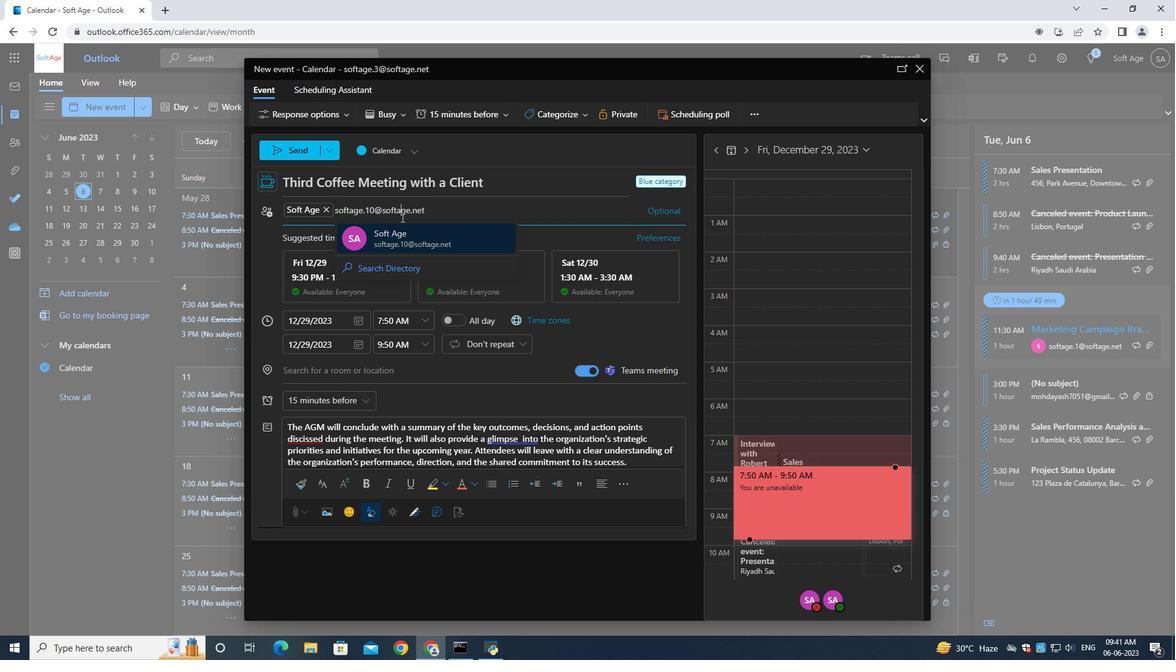 
Action: Mouse pressed left at (401, 216)
Screenshot: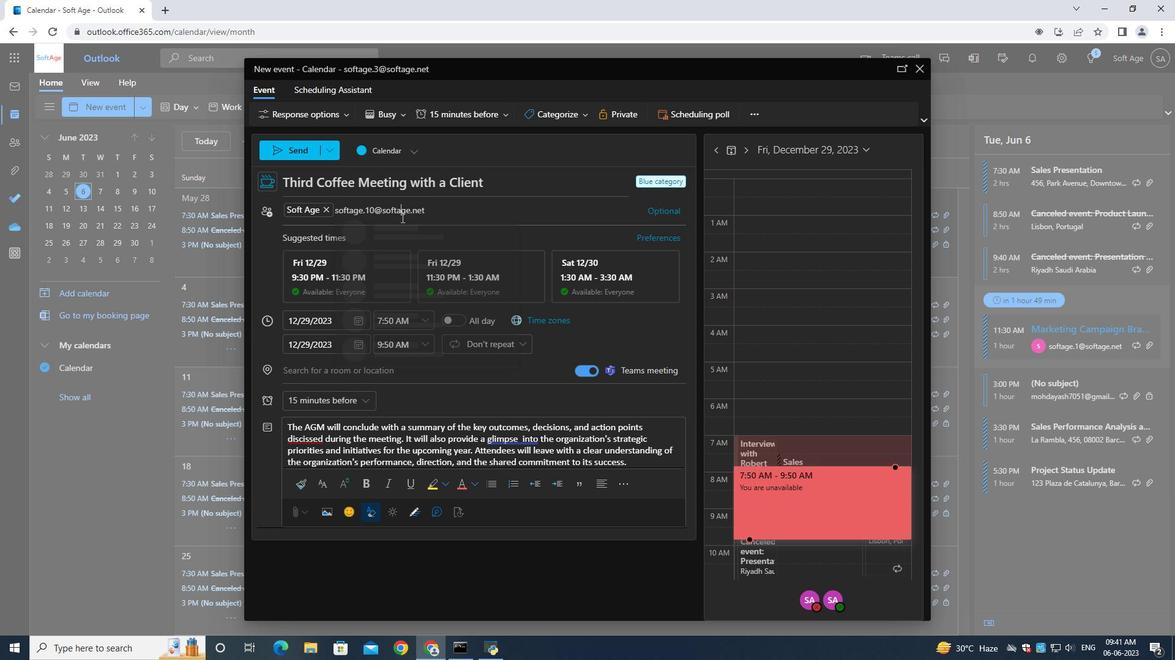 
Action: Mouse moved to (408, 237)
Screenshot: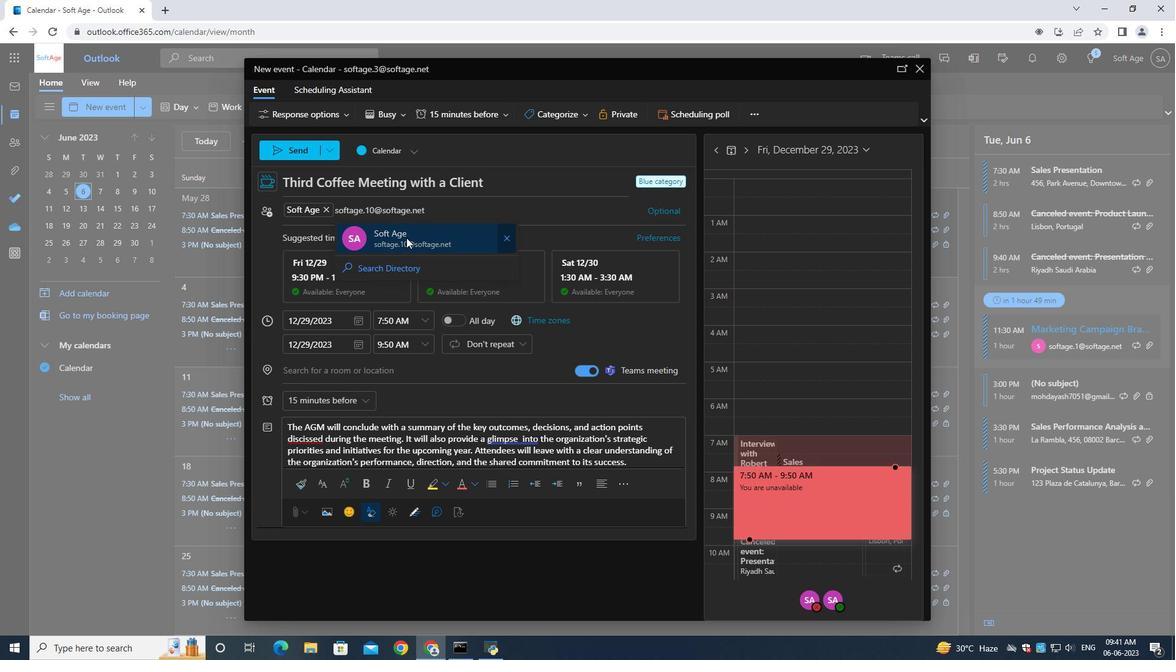 
Action: Mouse pressed left at (408, 237)
Screenshot: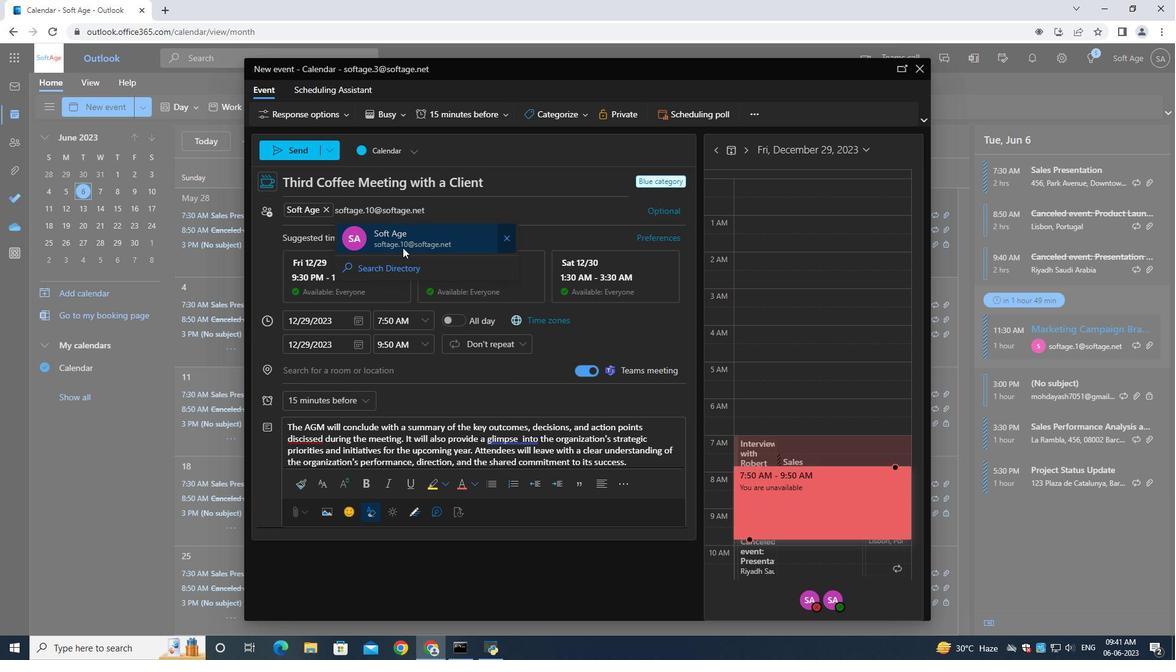 
Action: Mouse moved to (310, 400)
Screenshot: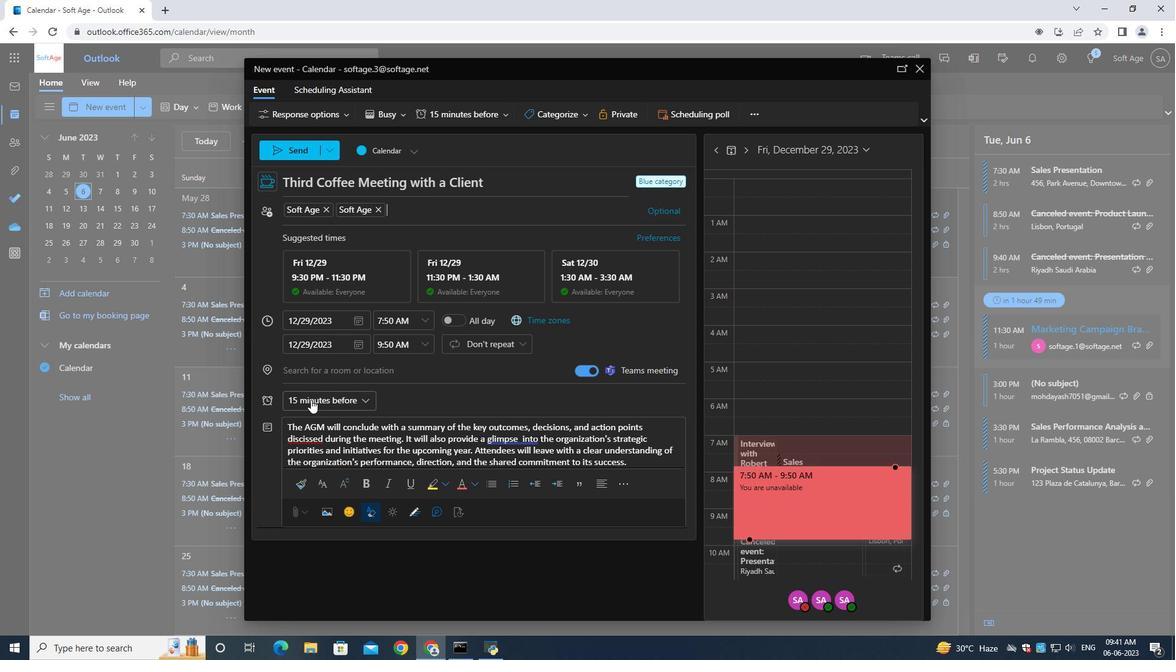 
Action: Mouse pressed left at (310, 400)
Screenshot: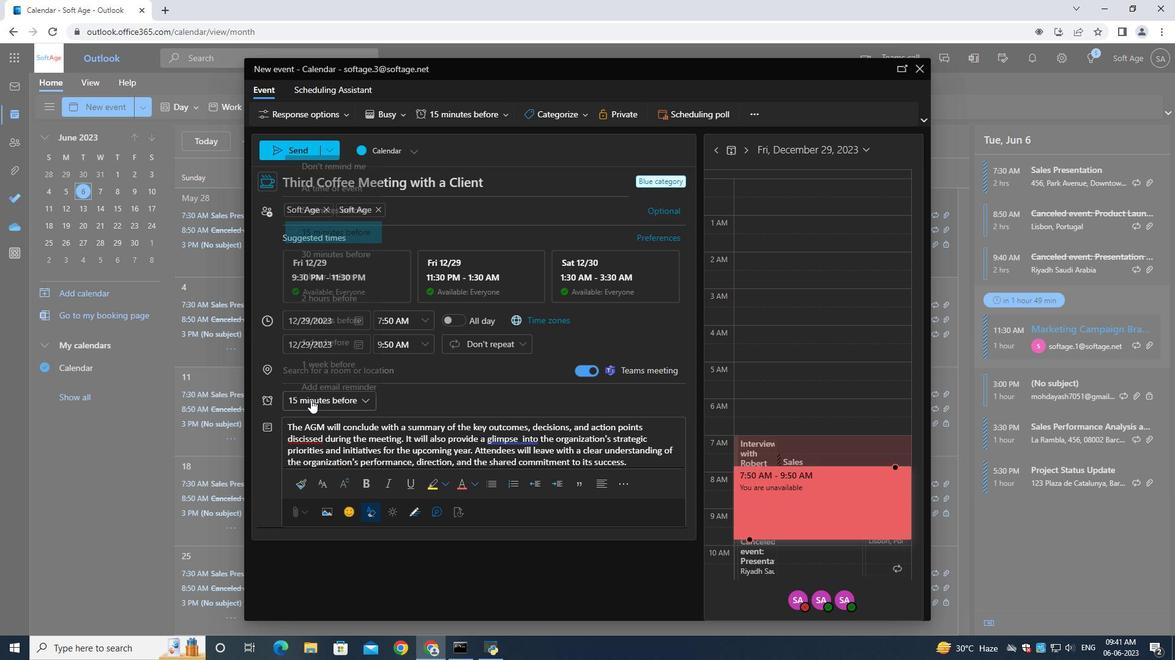 
Action: Mouse moved to (317, 291)
Screenshot: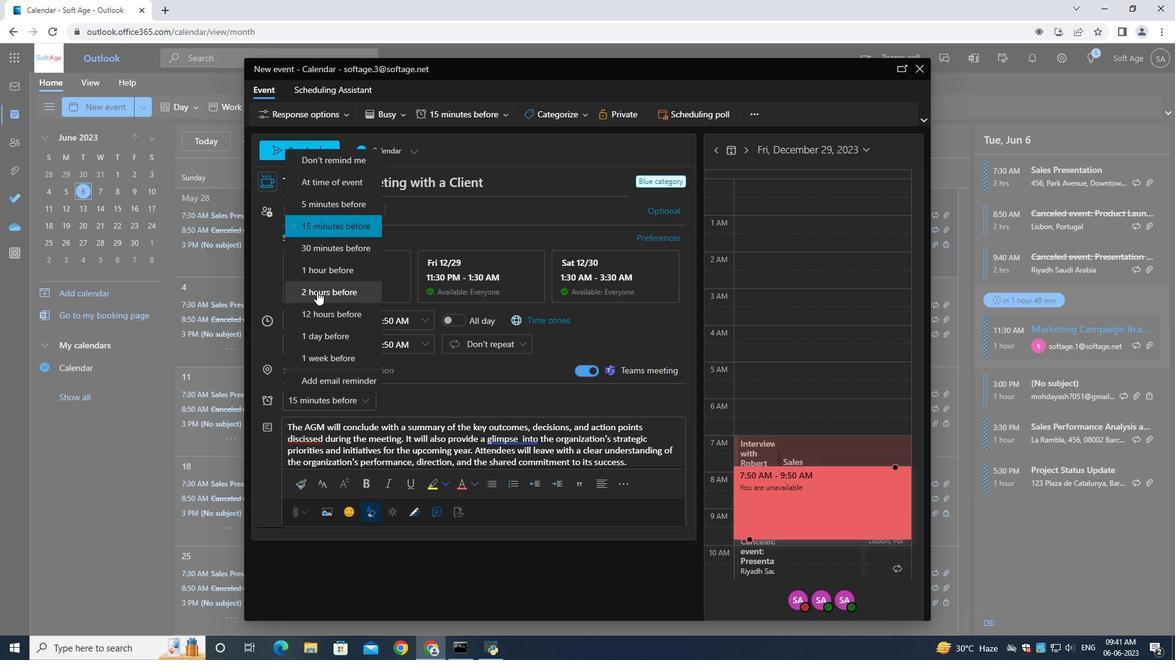 
Action: Mouse pressed left at (317, 291)
Screenshot: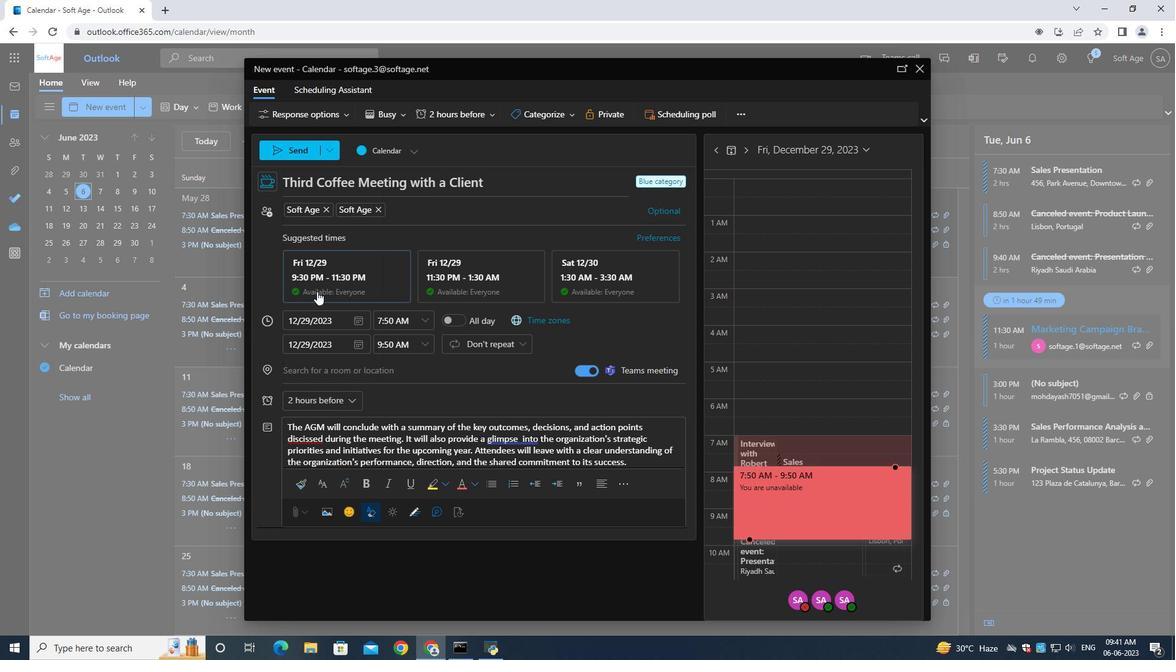 
Action: Mouse moved to (312, 146)
Screenshot: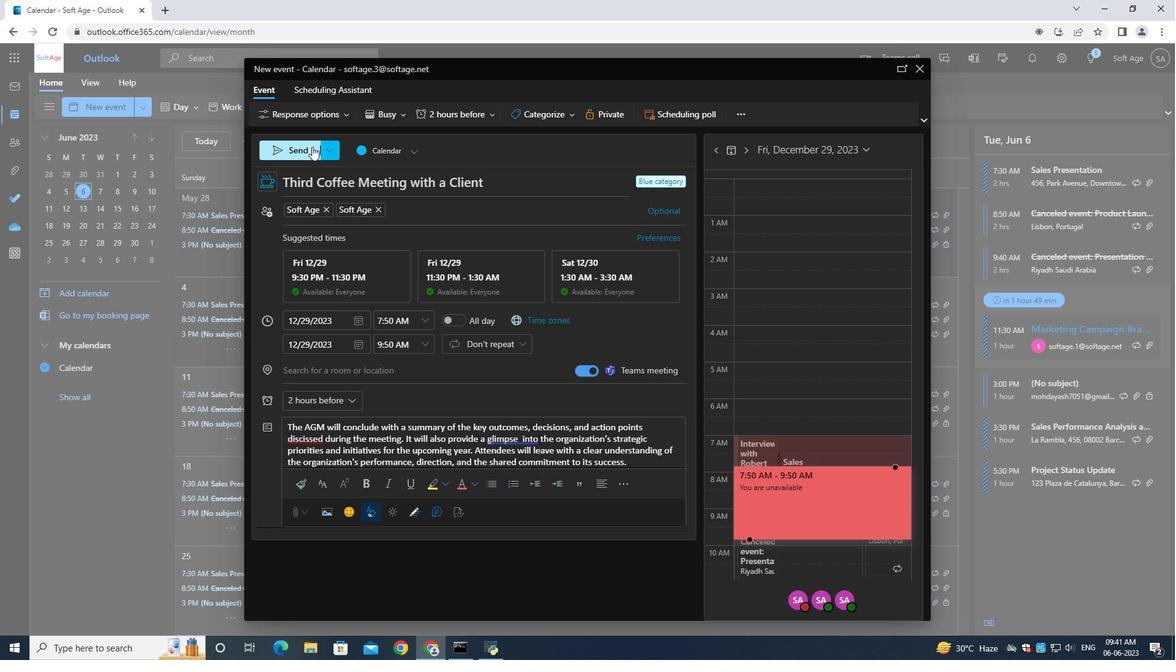 
Action: Mouse pressed left at (312, 146)
Screenshot: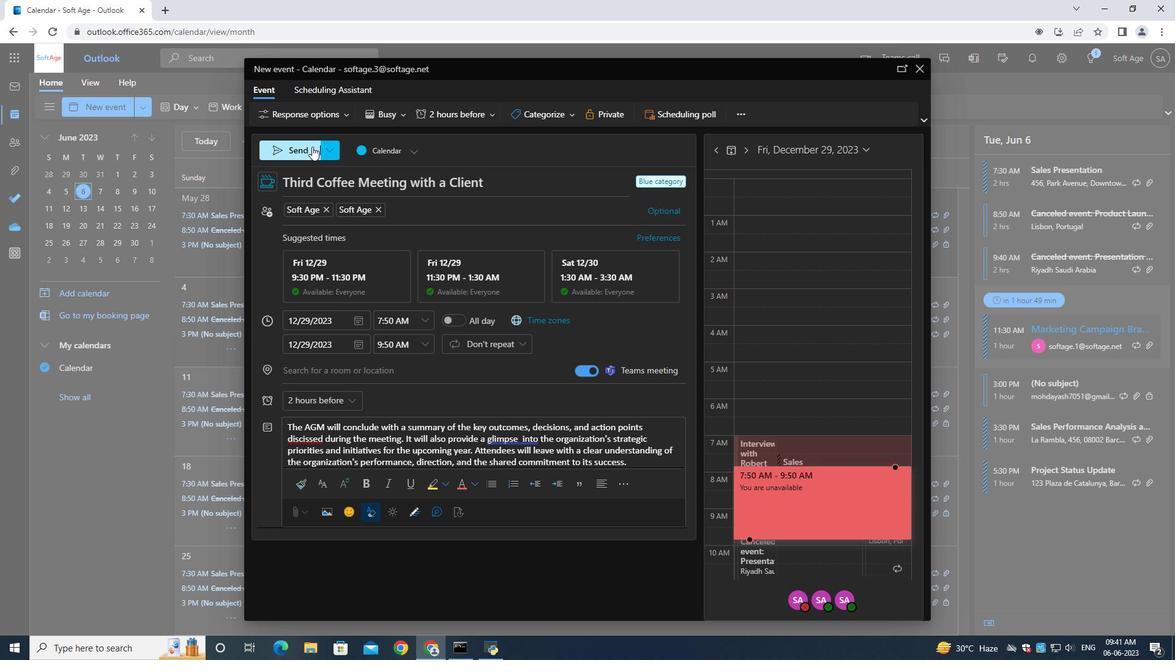 
Action: Mouse moved to (313, 146)
Screenshot: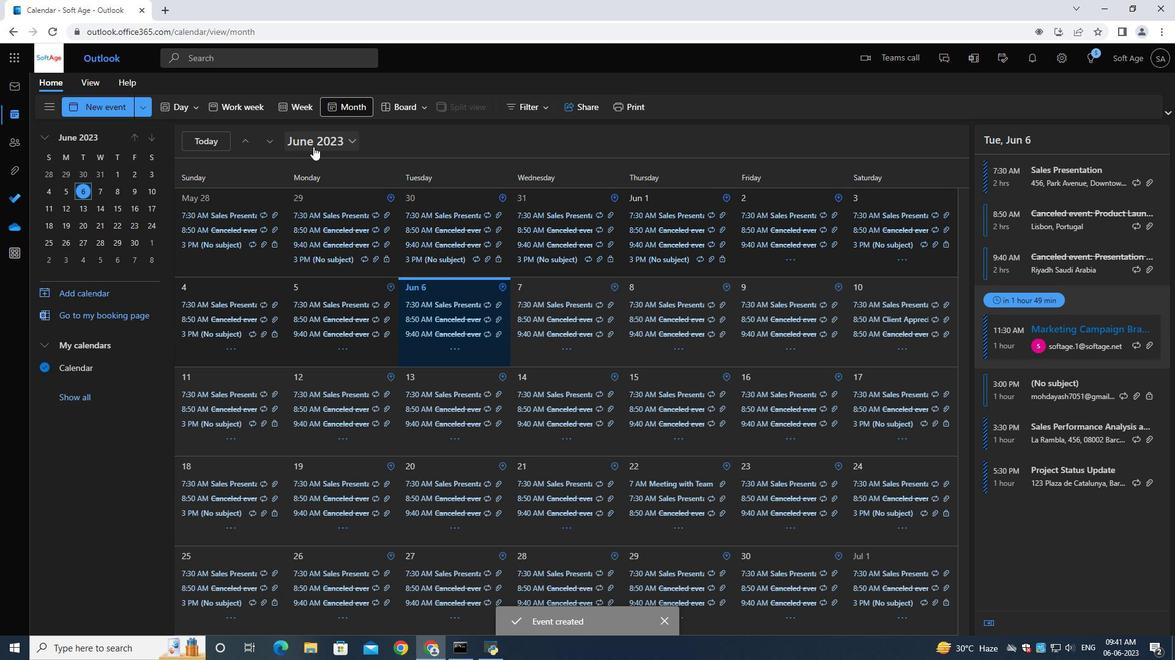 
